 Task: Find a place to stay in Fendou, China, from September 10 to 16 for 4 adults, with 4 bedrooms, 4 beds, 4 bathrooms, Wifi, Free parking, Washing machine, Self check-in, and a price range of ₹10,000 to ₹14,000.
Action: Mouse moved to (421, 110)
Screenshot: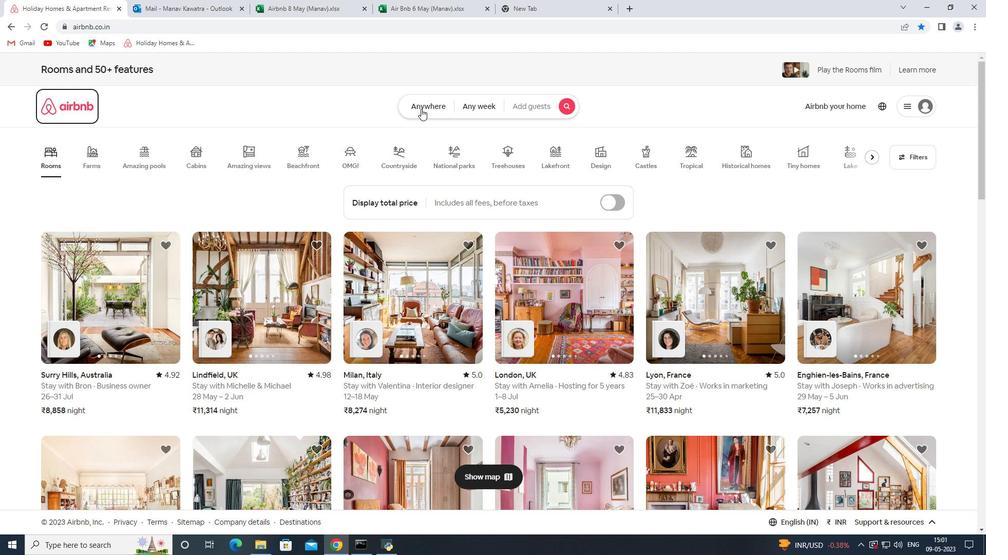 
Action: Mouse pressed left at (421, 110)
Screenshot: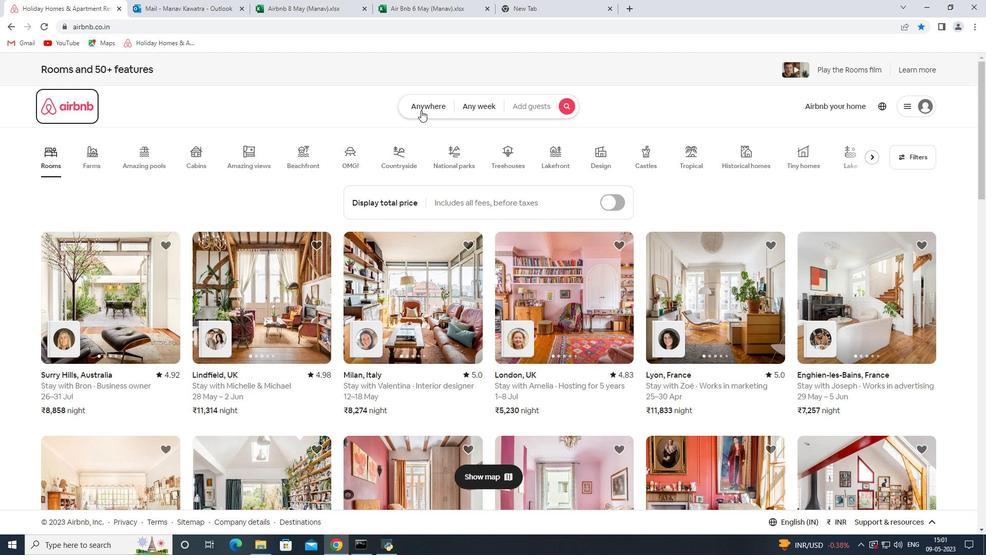 
Action: Mouse moved to (354, 156)
Screenshot: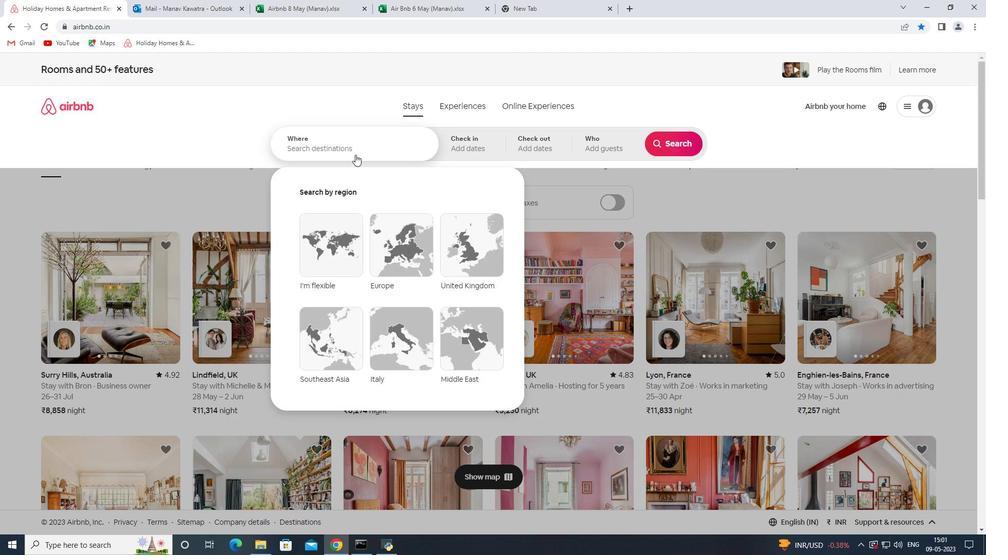 
Action: Mouse pressed left at (354, 156)
Screenshot: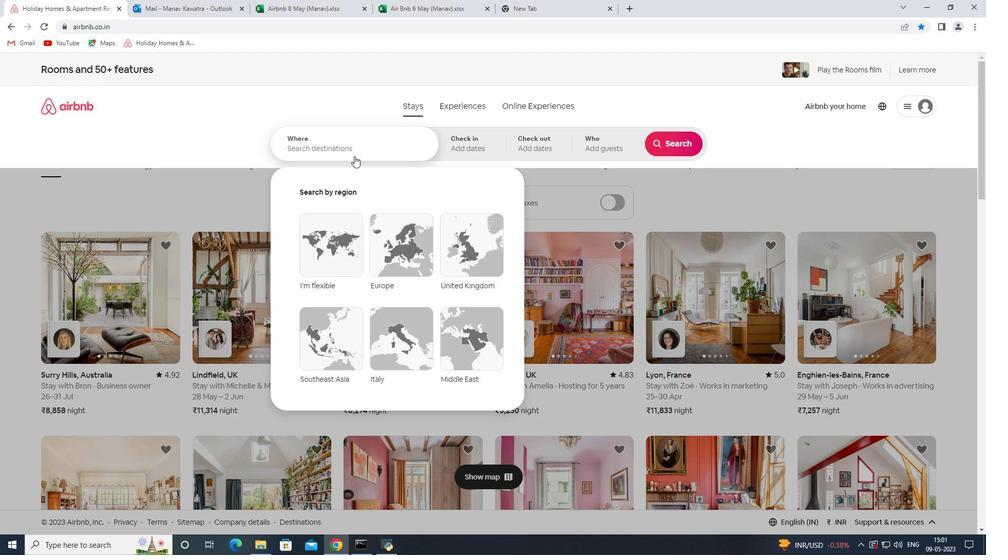 
Action: Mouse moved to (354, 150)
Screenshot: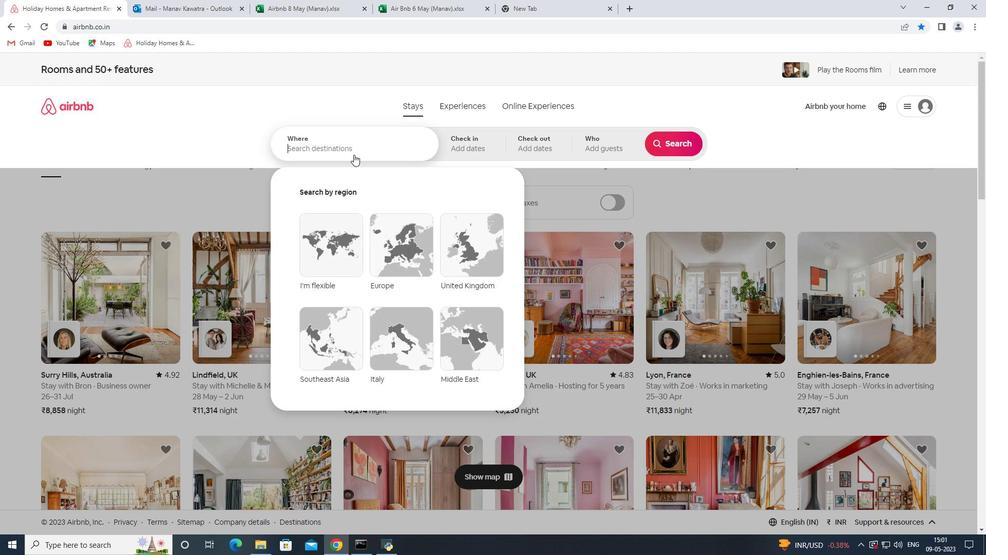 
Action: Mouse pressed left at (354, 150)
Screenshot: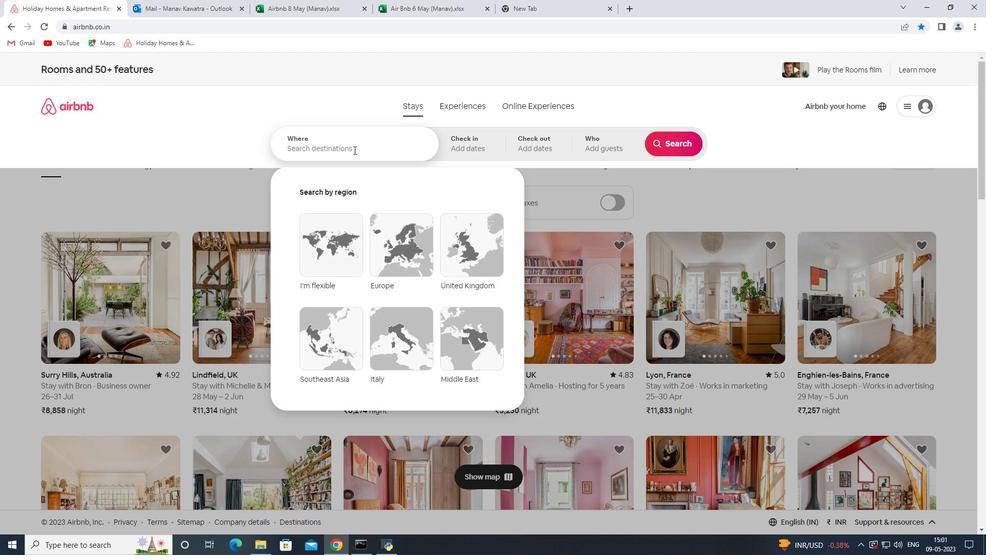 
Action: Key pressed <Key.shift>Fendou<Key.space><Key.shift><Key.shift><Key.shift>China<Key.space><Key.enter>
Screenshot: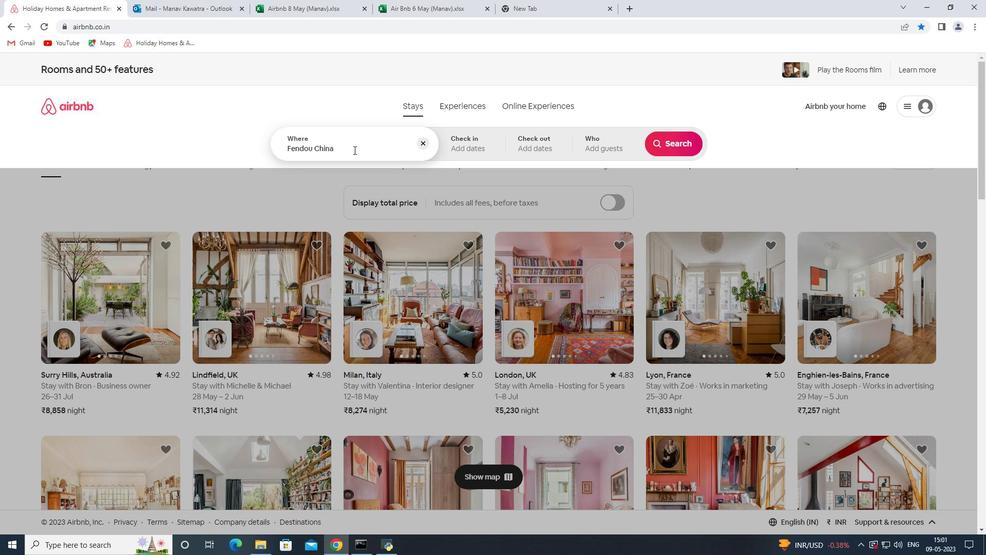 
Action: Mouse moved to (669, 225)
Screenshot: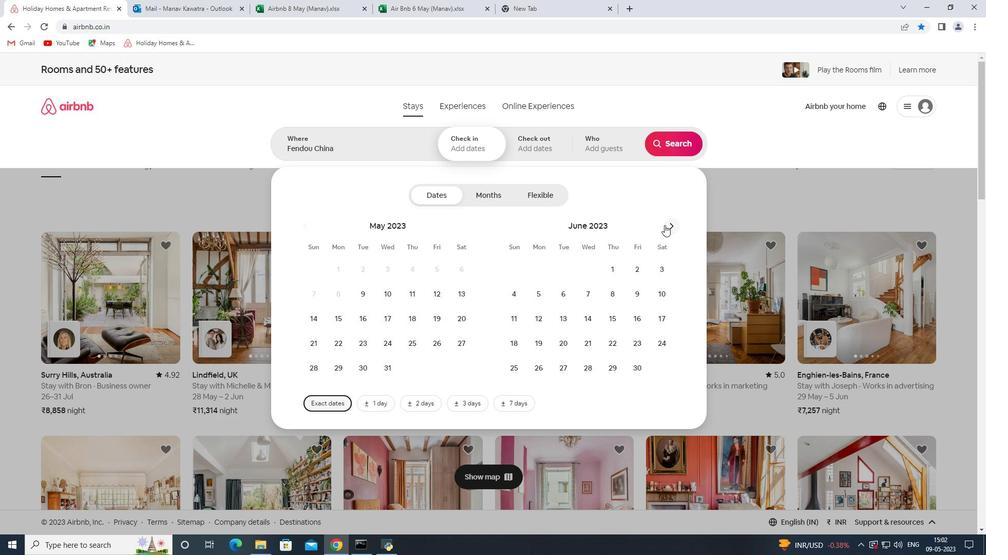 
Action: Mouse pressed left at (669, 225)
Screenshot: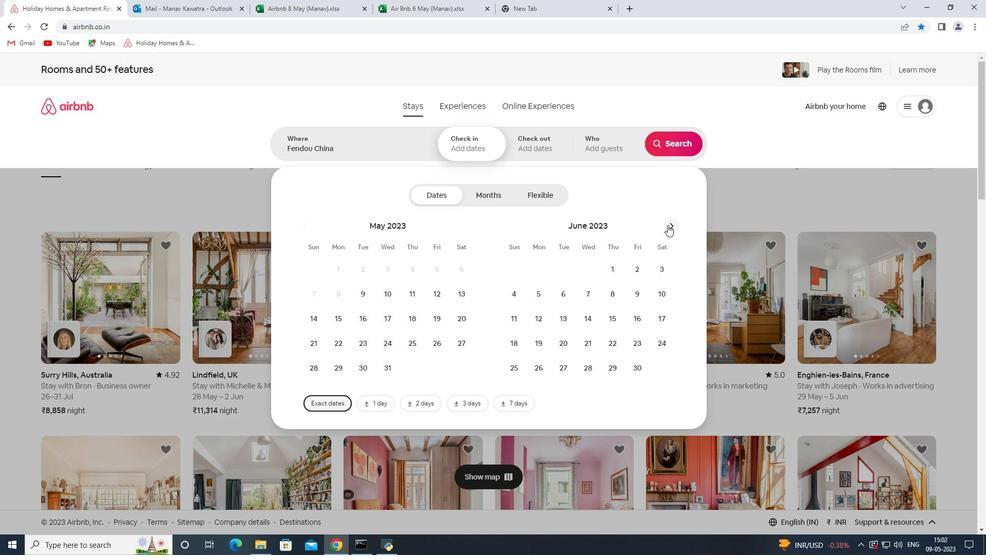 
Action: Mouse moved to (670, 222)
Screenshot: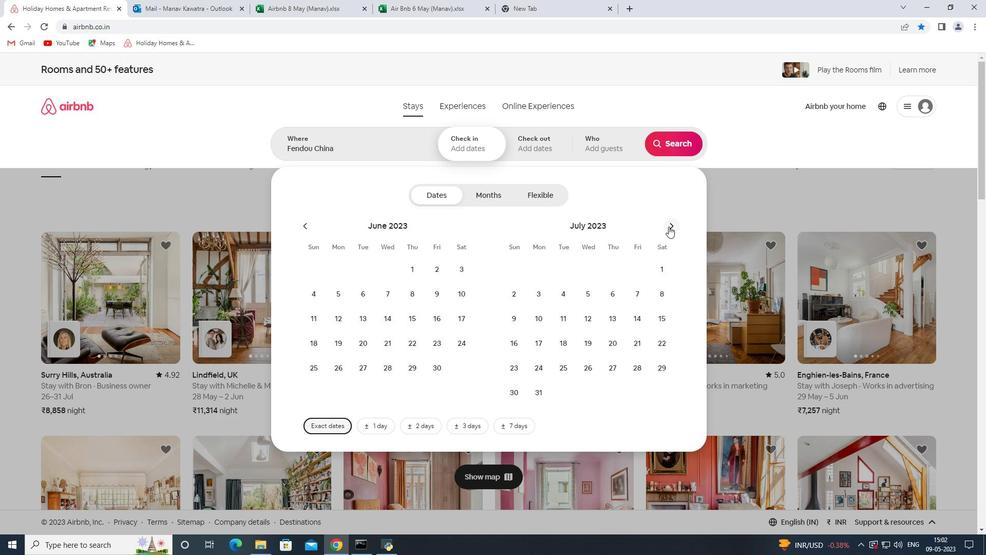 
Action: Mouse pressed left at (670, 222)
Screenshot: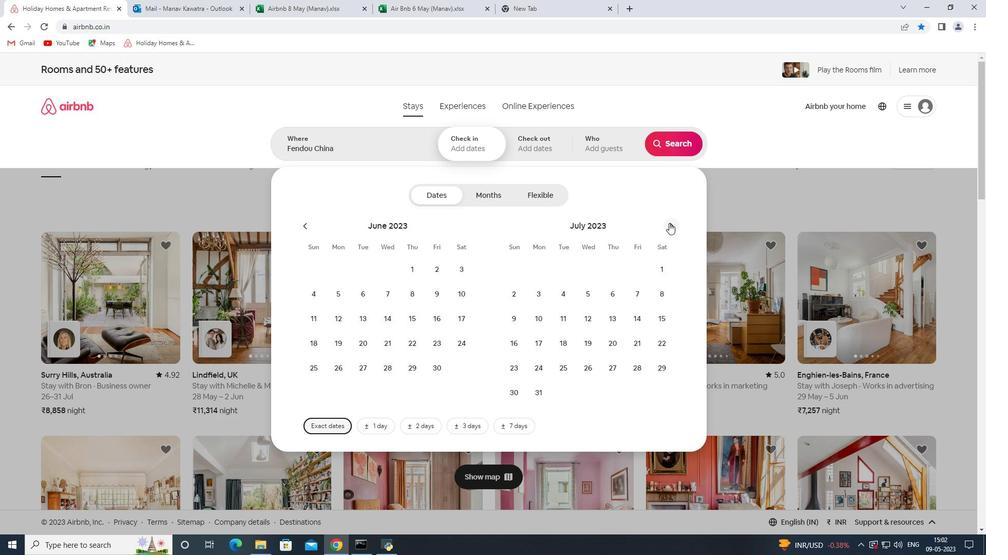 
Action: Mouse moved to (670, 222)
Screenshot: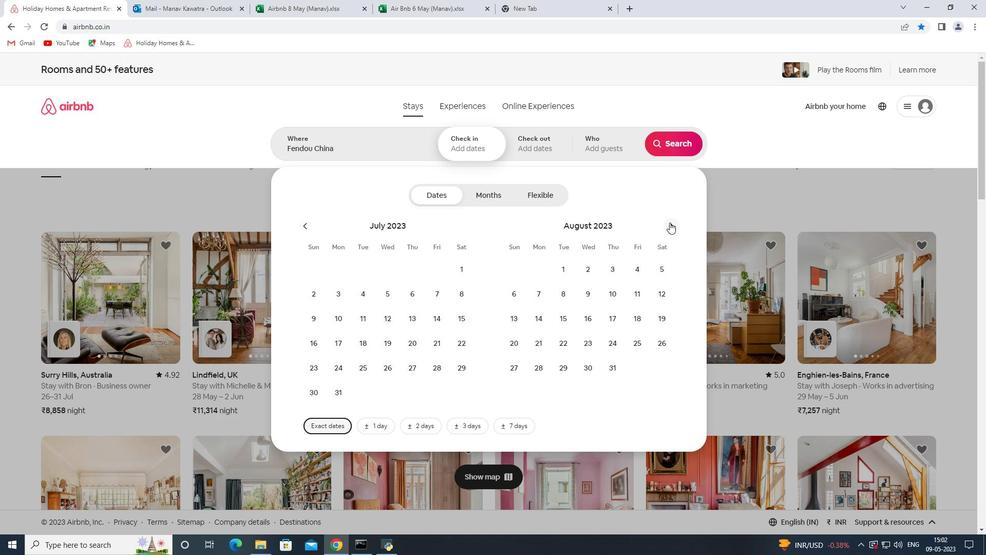 
Action: Mouse pressed left at (670, 222)
Screenshot: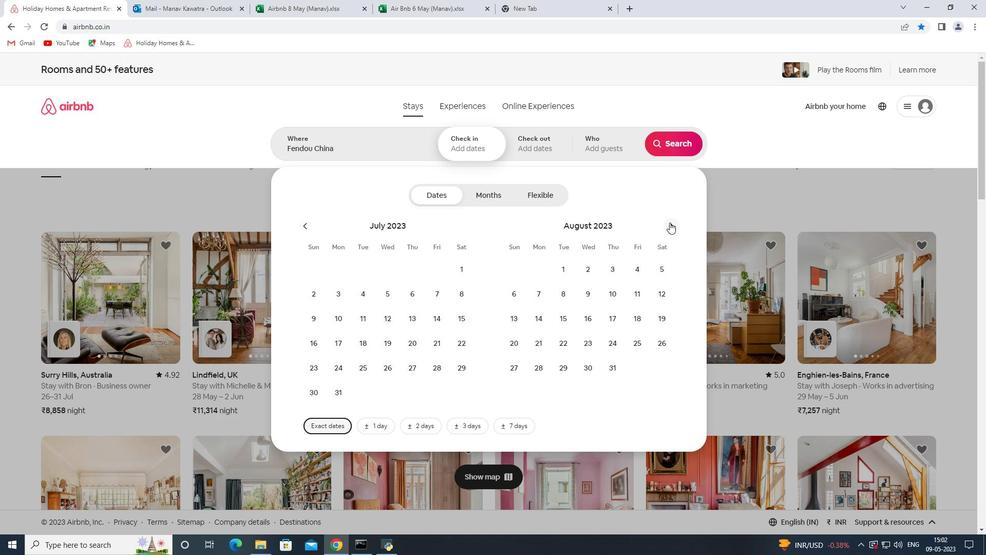 
Action: Mouse moved to (518, 316)
Screenshot: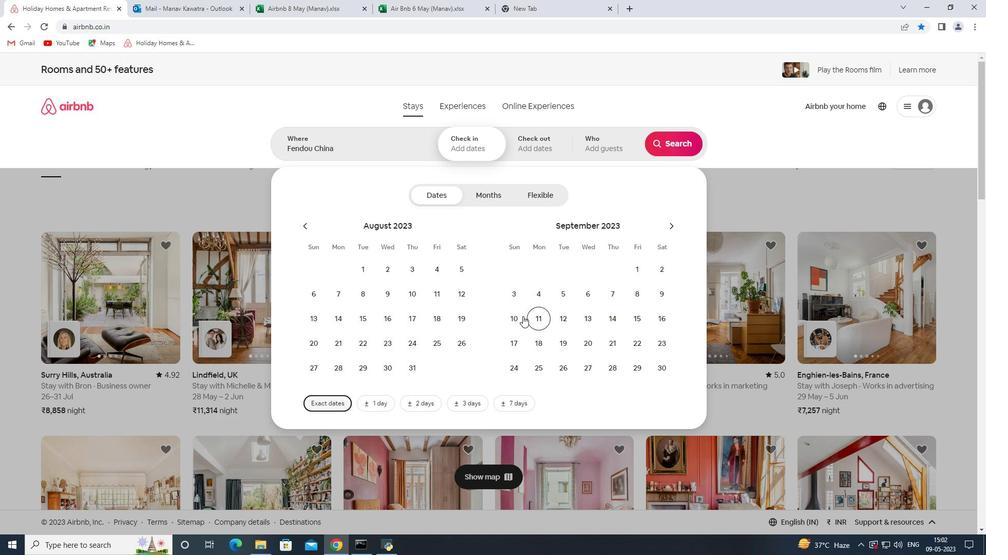 
Action: Mouse pressed left at (518, 316)
Screenshot: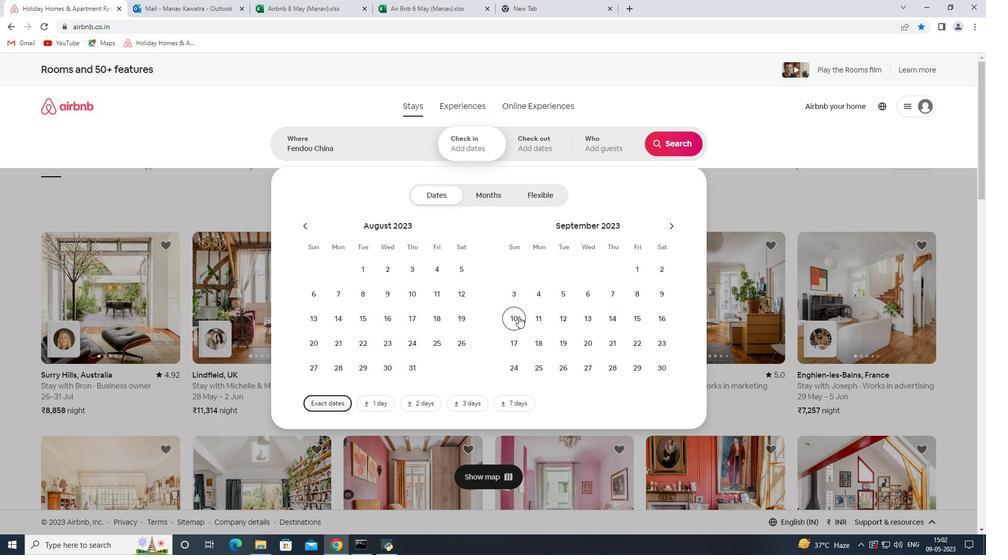 
Action: Mouse moved to (667, 315)
Screenshot: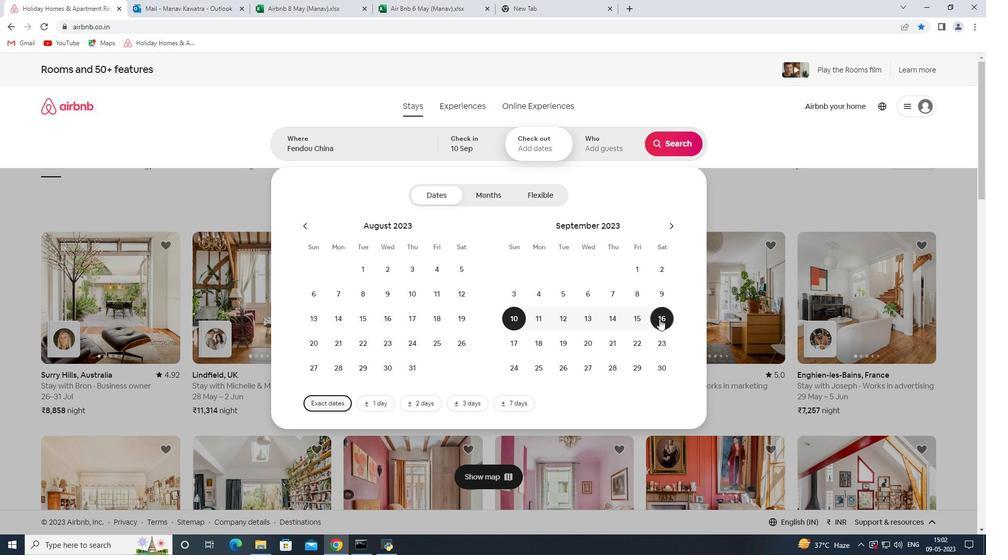 
Action: Mouse pressed left at (667, 315)
Screenshot: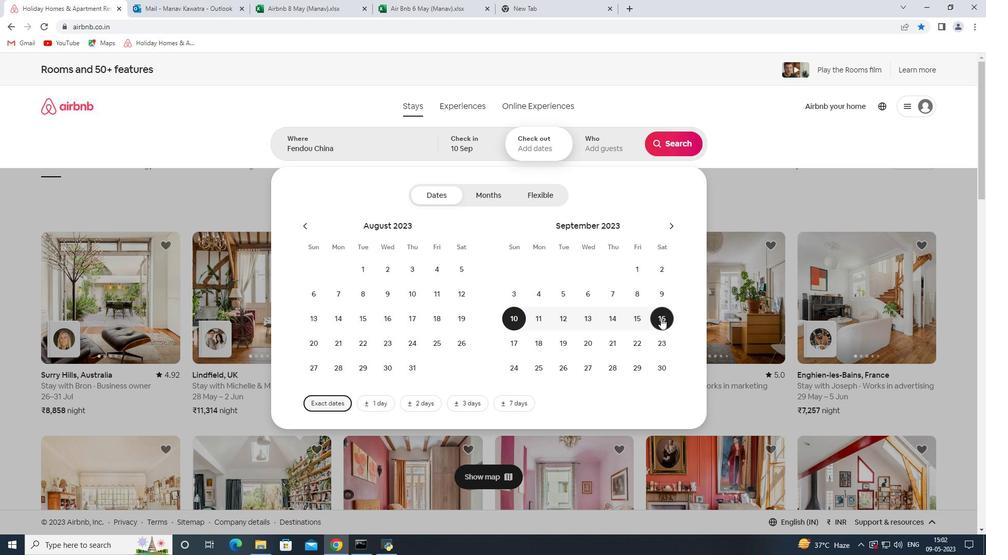 
Action: Mouse moved to (593, 149)
Screenshot: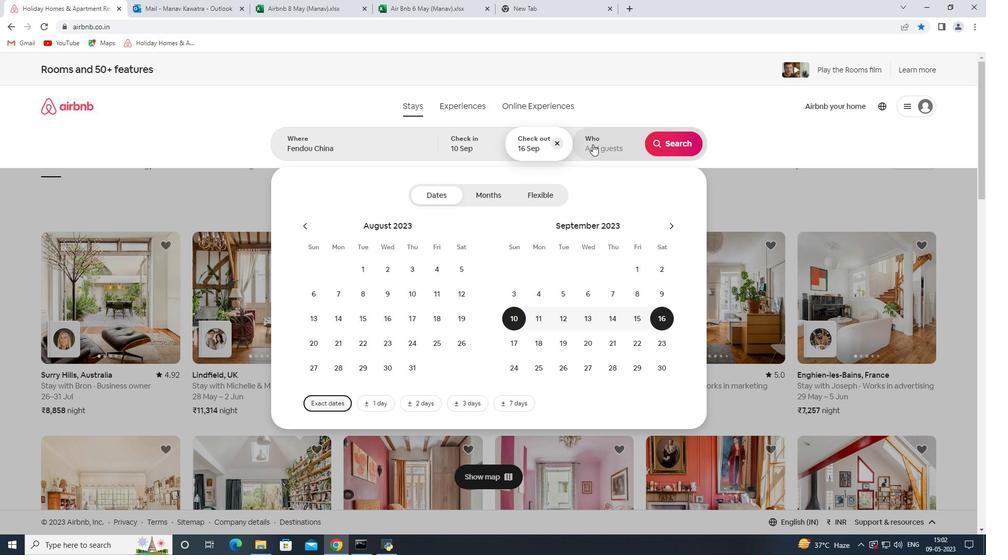 
Action: Mouse pressed left at (593, 149)
Screenshot: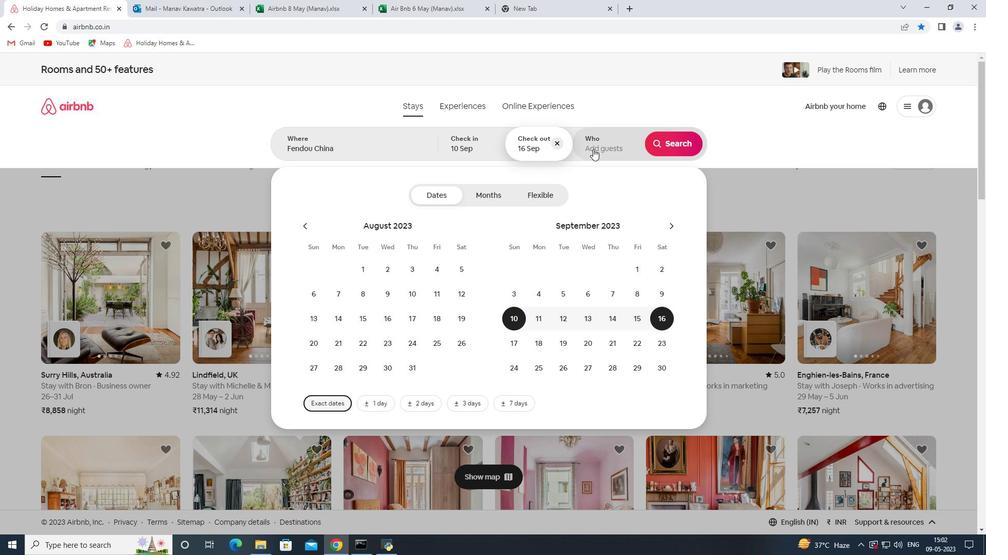 
Action: Mouse moved to (674, 197)
Screenshot: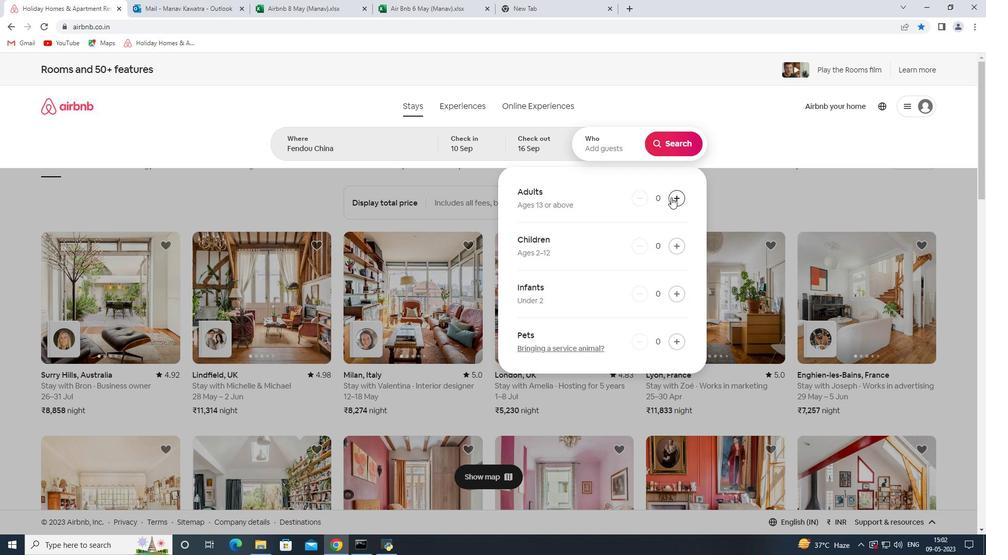 
Action: Mouse pressed left at (674, 197)
Screenshot: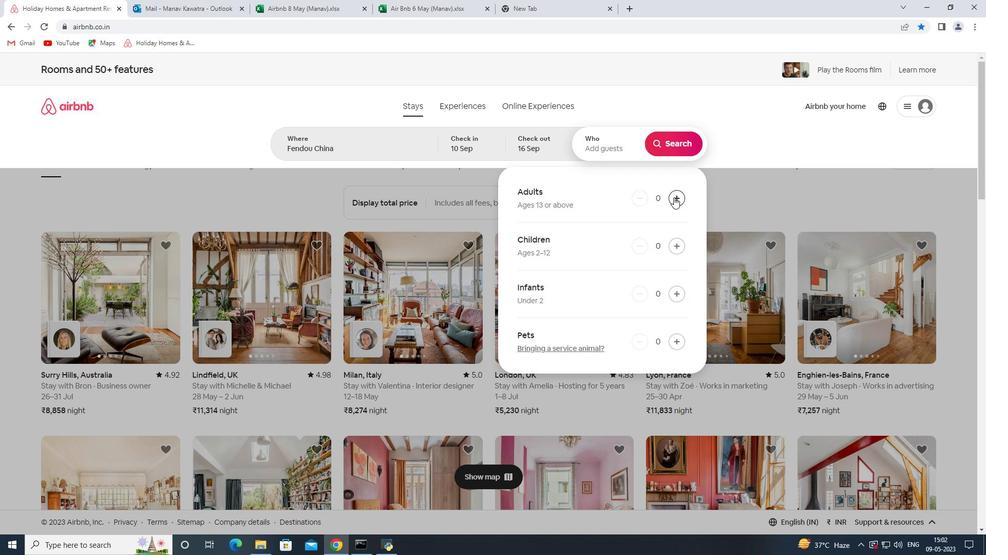 
Action: Mouse pressed left at (674, 197)
Screenshot: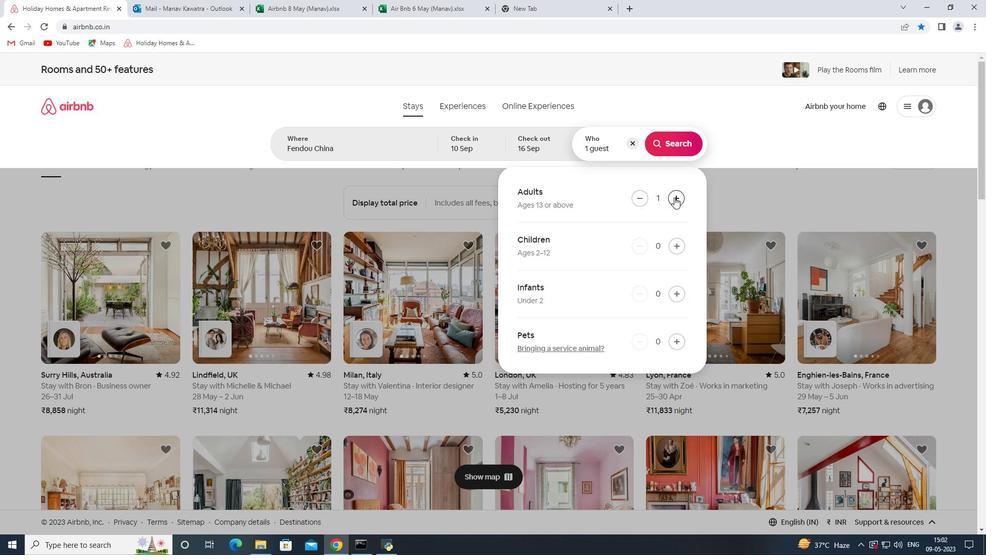 
Action: Mouse pressed left at (674, 197)
Screenshot: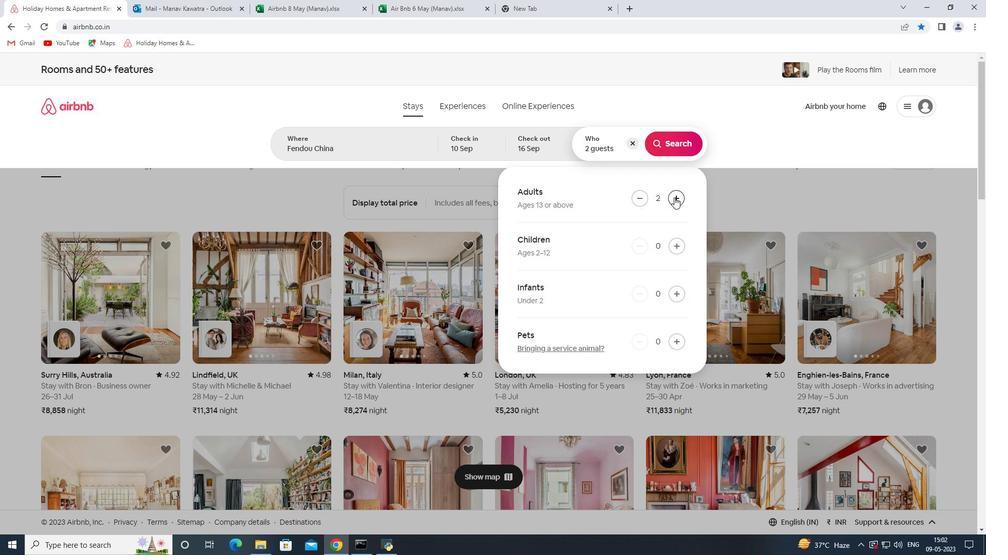 
Action: Mouse pressed left at (674, 197)
Screenshot: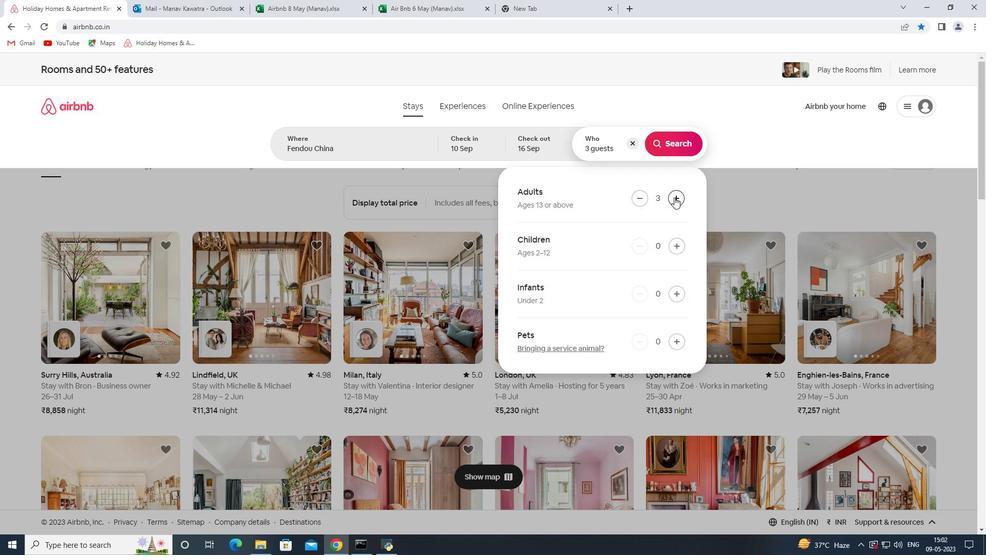 
Action: Mouse moved to (673, 148)
Screenshot: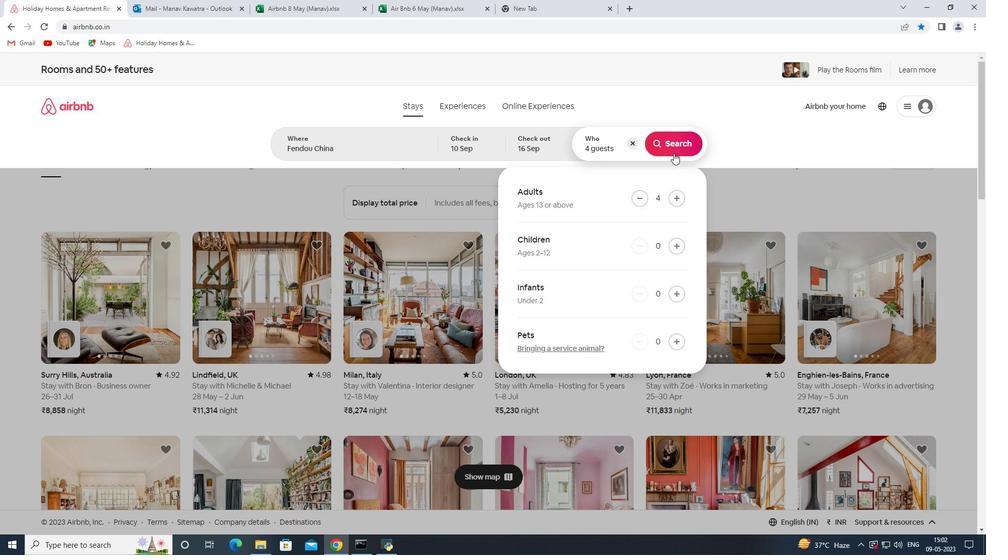 
Action: Mouse pressed left at (673, 148)
Screenshot: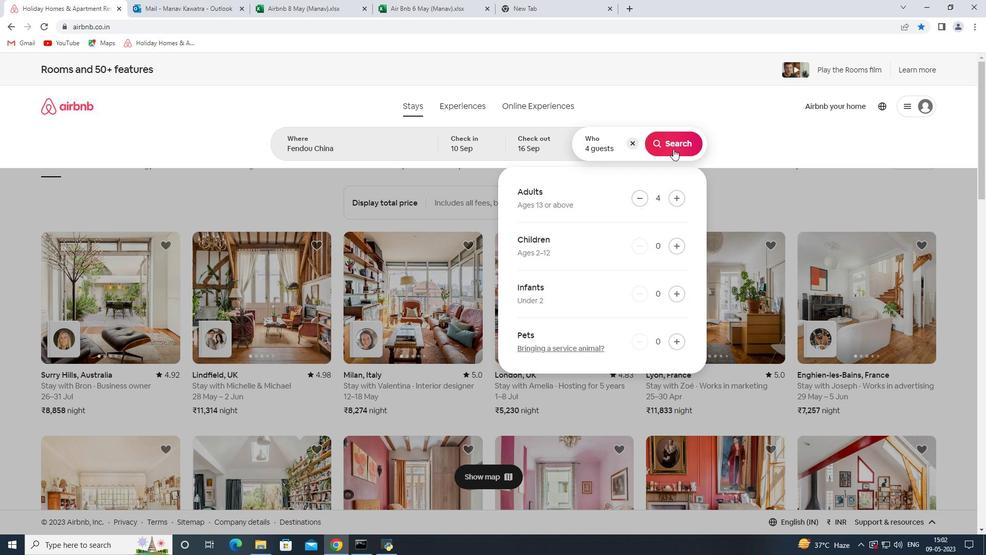 
Action: Mouse moved to (930, 115)
Screenshot: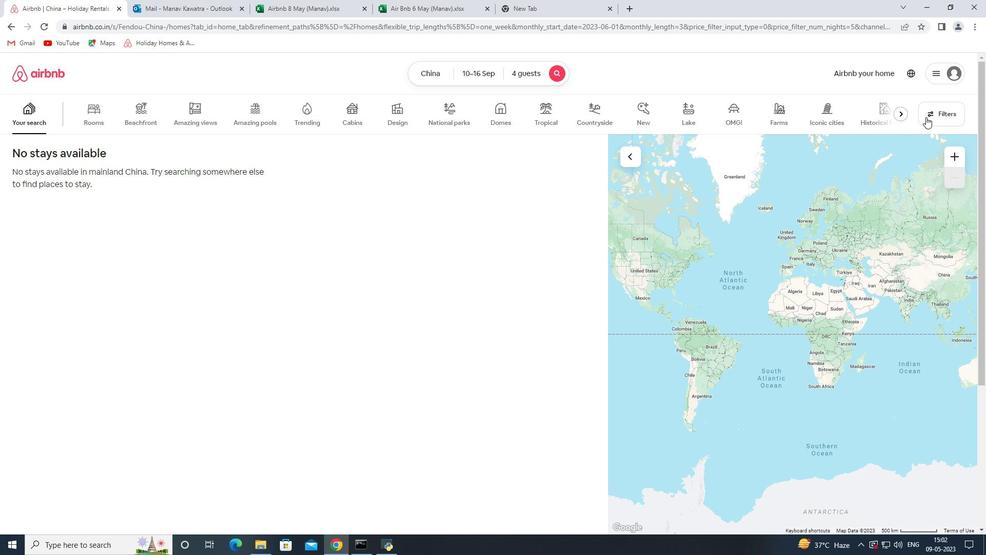 
Action: Mouse pressed left at (930, 115)
Screenshot: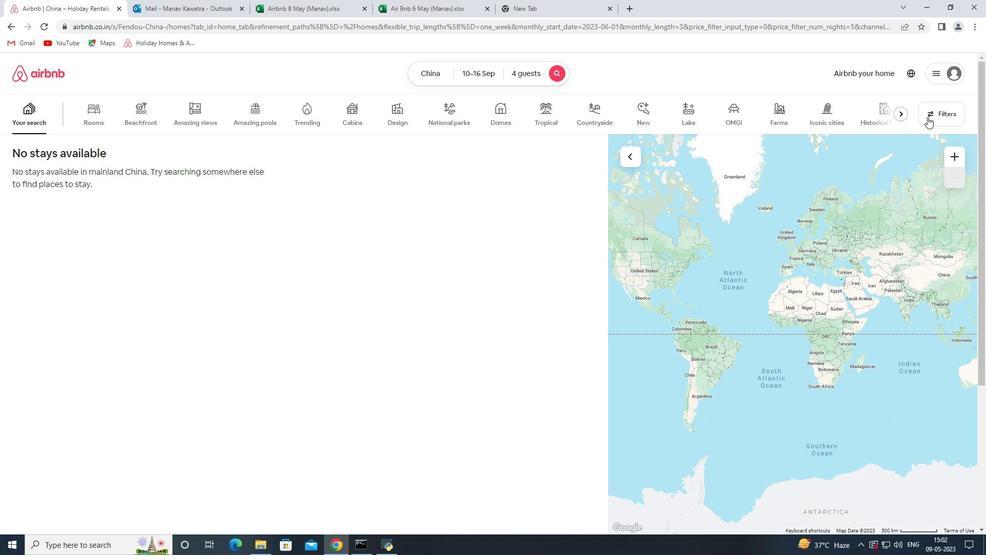 
Action: Mouse moved to (399, 368)
Screenshot: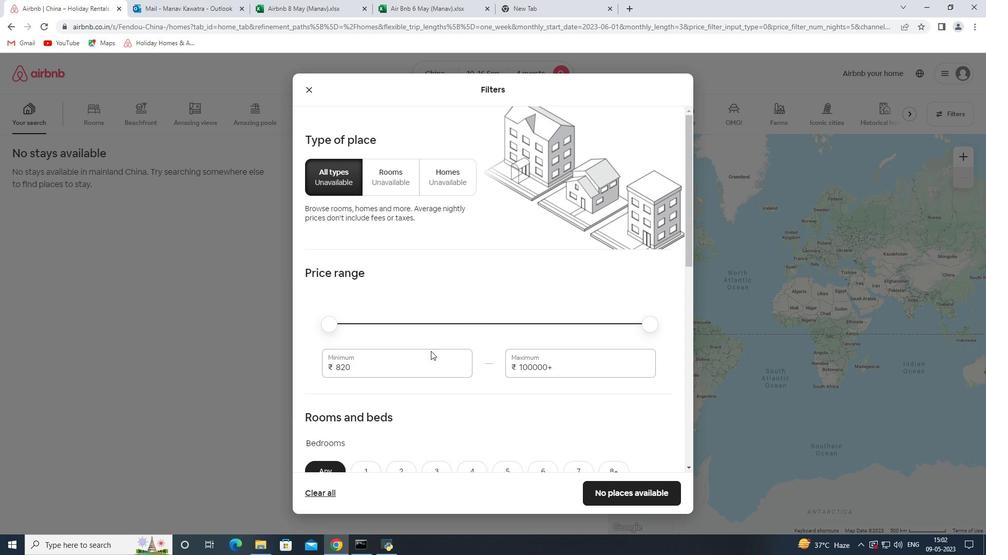 
Action: Mouse pressed left at (399, 368)
Screenshot: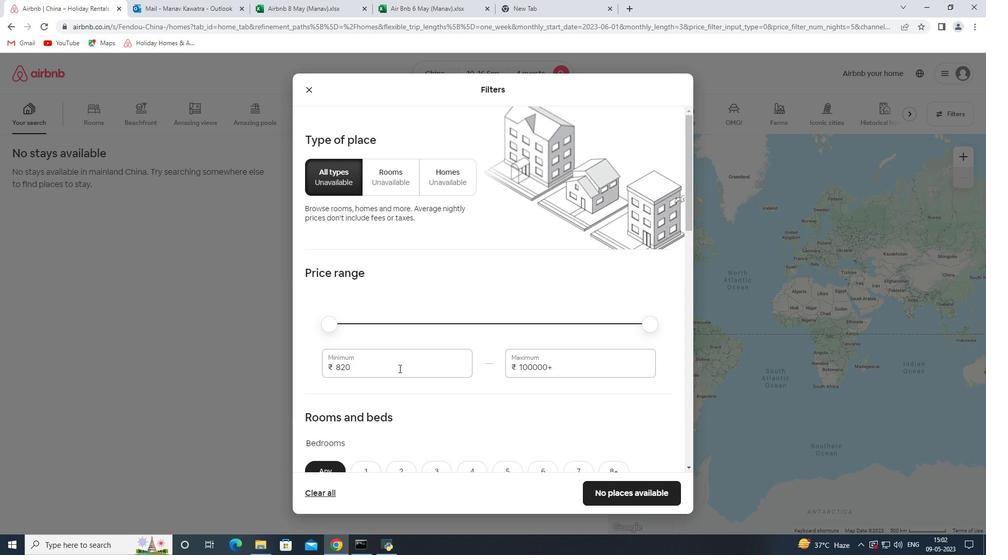 
Action: Mouse pressed left at (399, 368)
Screenshot: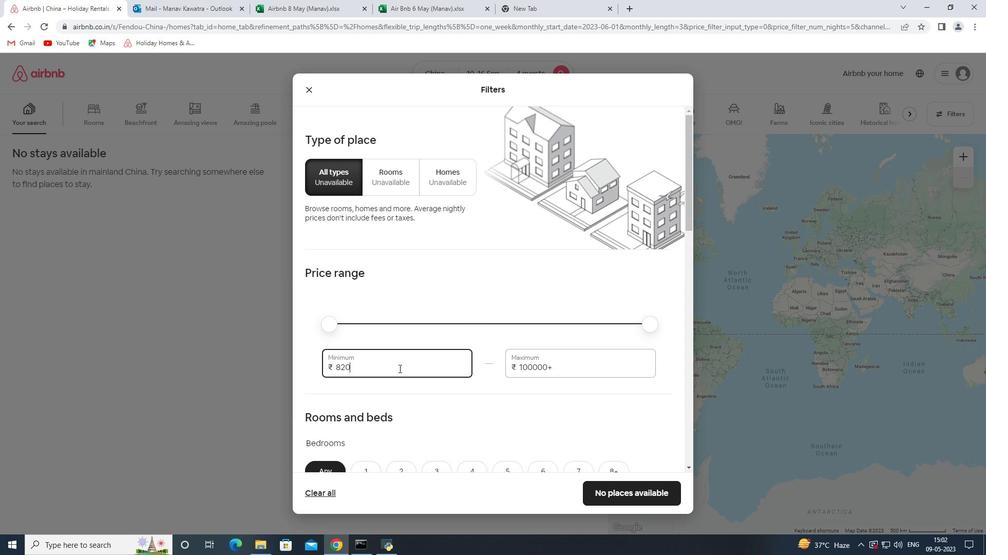 
Action: Key pressed 10000<Key.tab>14000
Screenshot: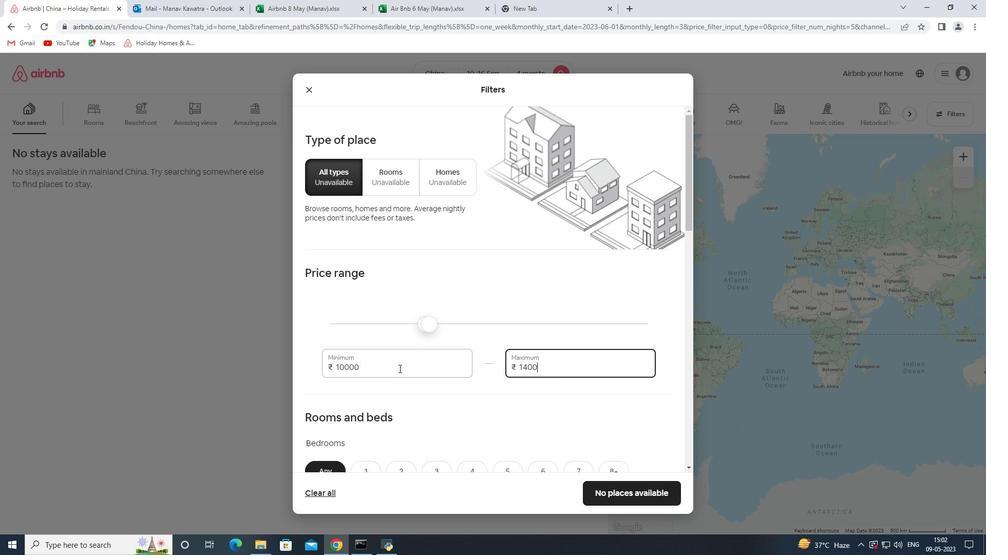 
Action: Mouse moved to (486, 381)
Screenshot: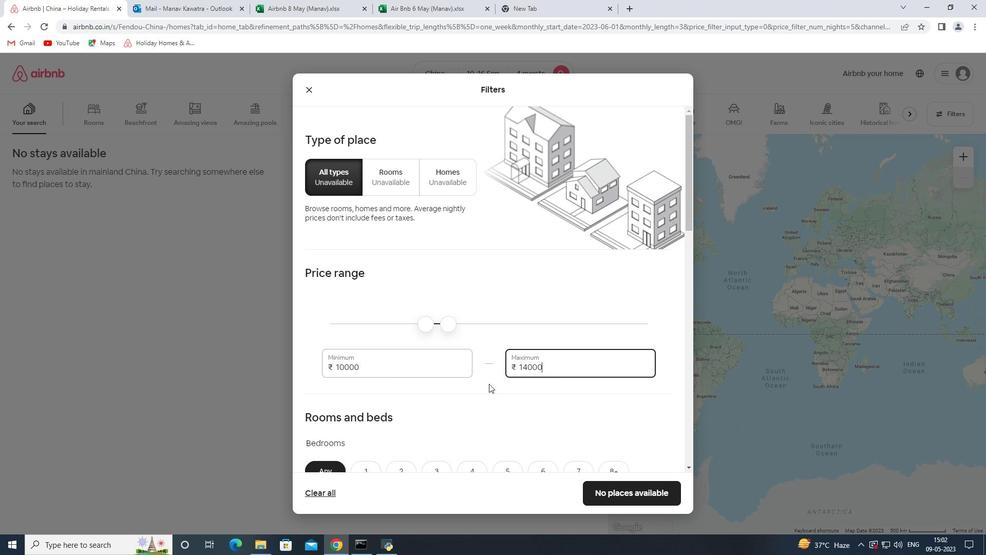
Action: Mouse scrolled (486, 381) with delta (0, 0)
Screenshot: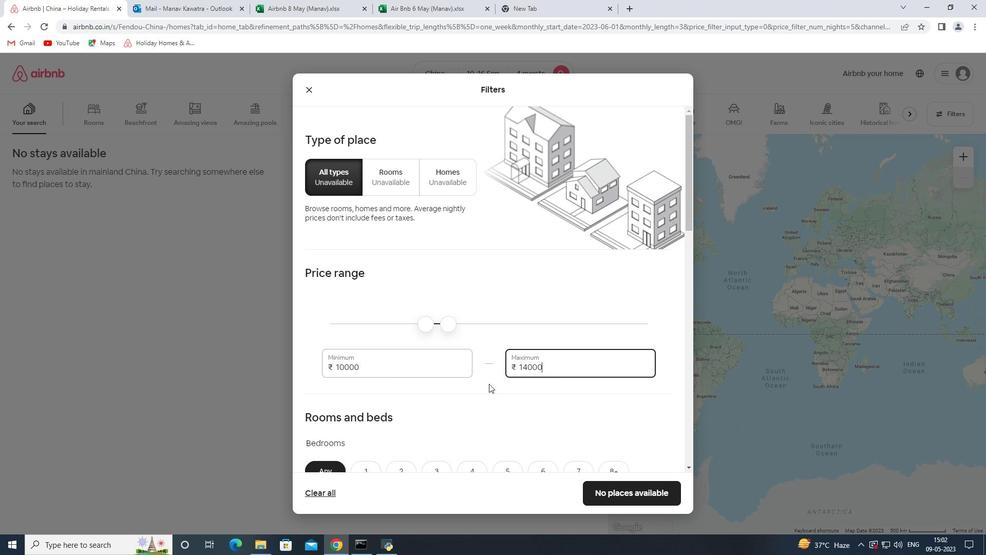 
Action: Mouse moved to (485, 381)
Screenshot: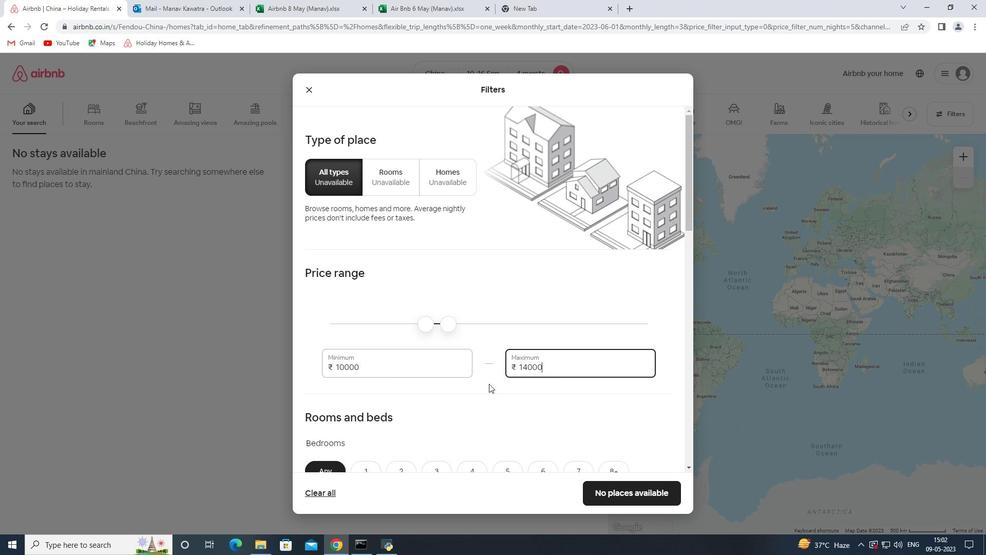 
Action: Mouse scrolled (485, 381) with delta (0, 0)
Screenshot: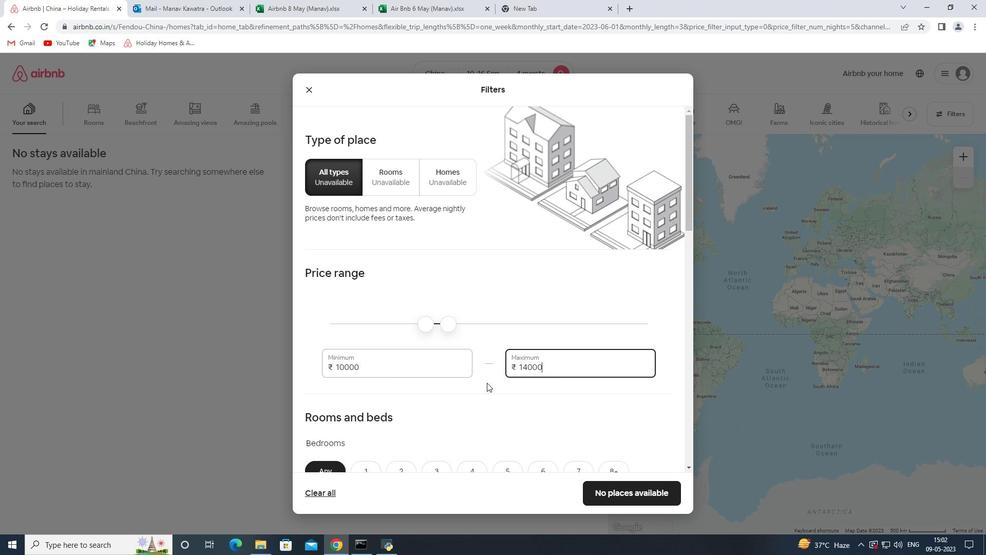 
Action: Mouse moved to (485, 381)
Screenshot: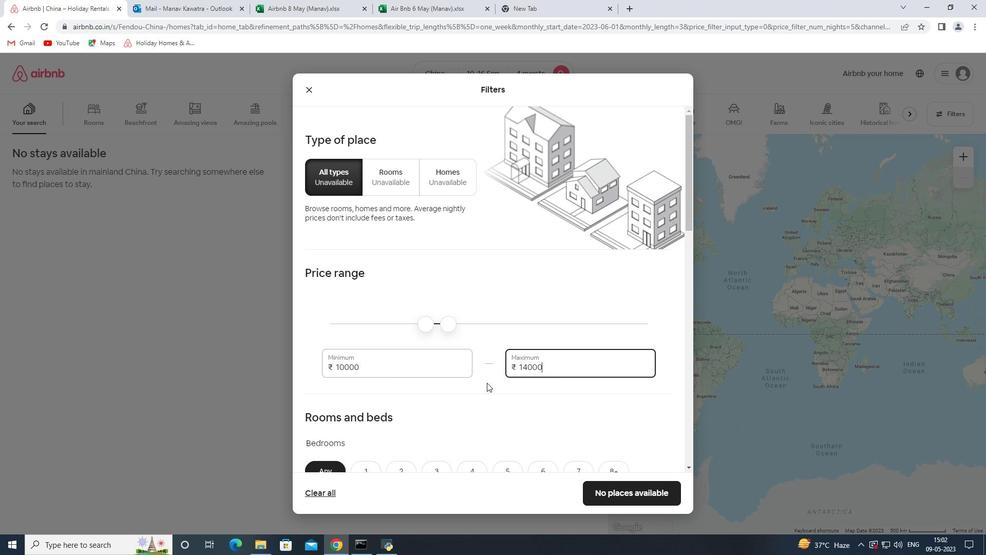 
Action: Mouse scrolled (485, 380) with delta (0, 0)
Screenshot: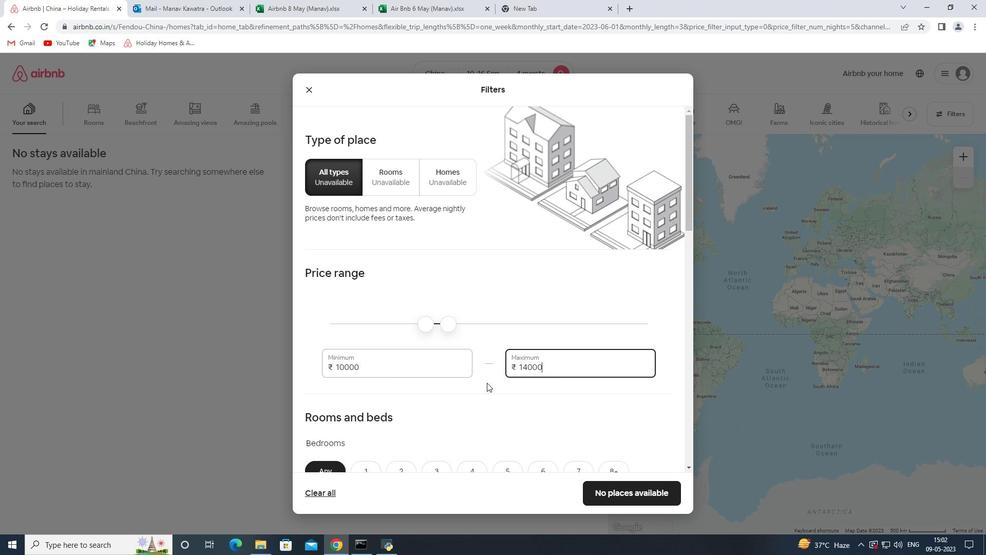
Action: Mouse moved to (478, 323)
Screenshot: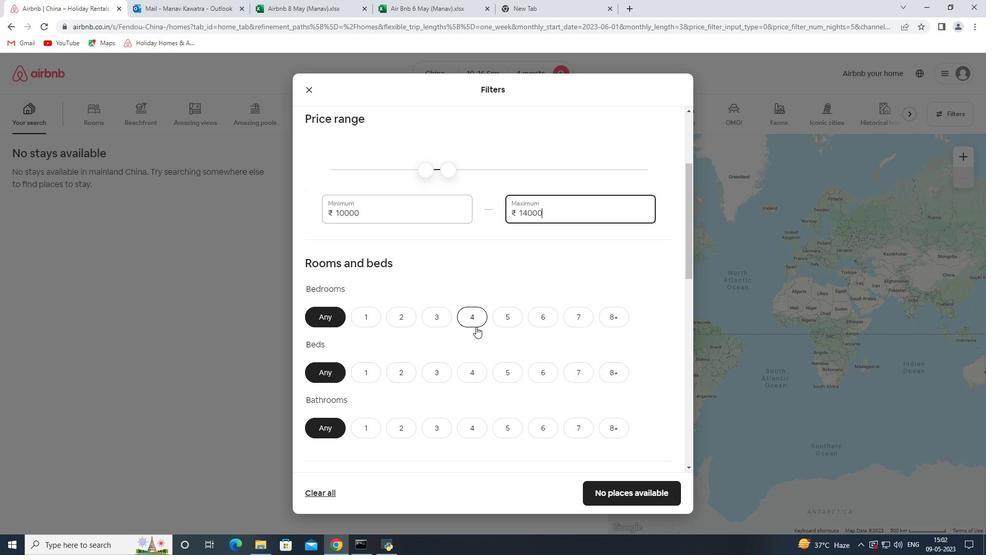 
Action: Mouse pressed left at (478, 323)
Screenshot: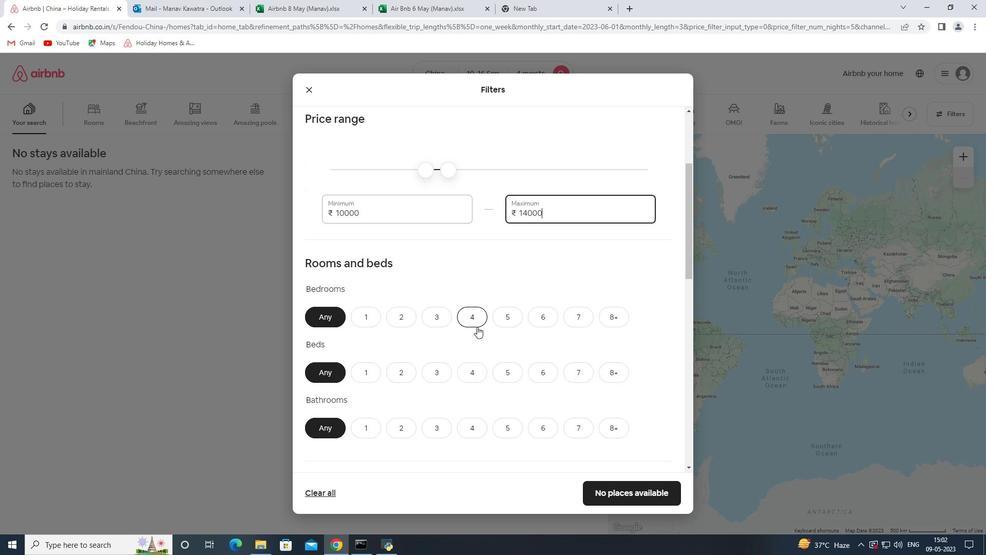 
Action: Mouse moved to (474, 375)
Screenshot: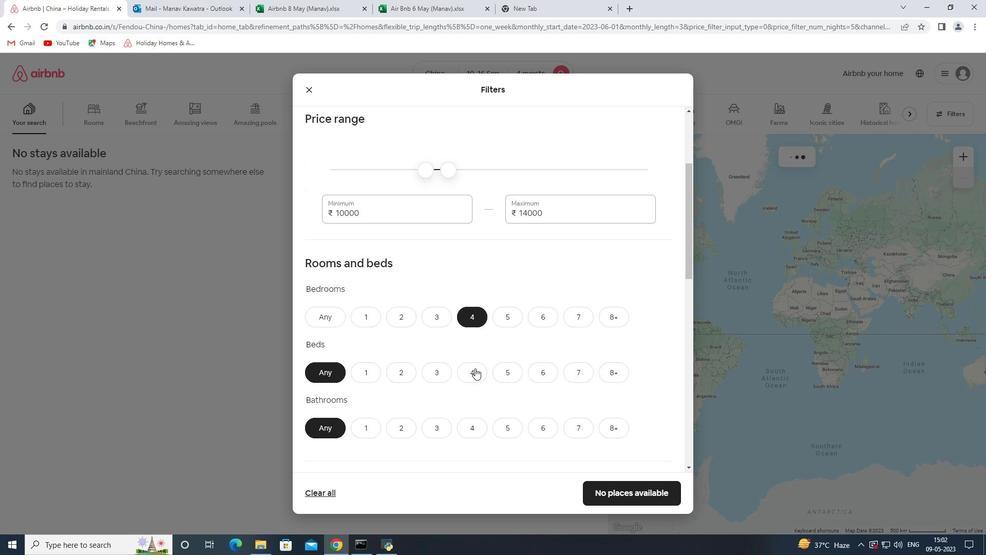 
Action: Mouse pressed left at (474, 375)
Screenshot: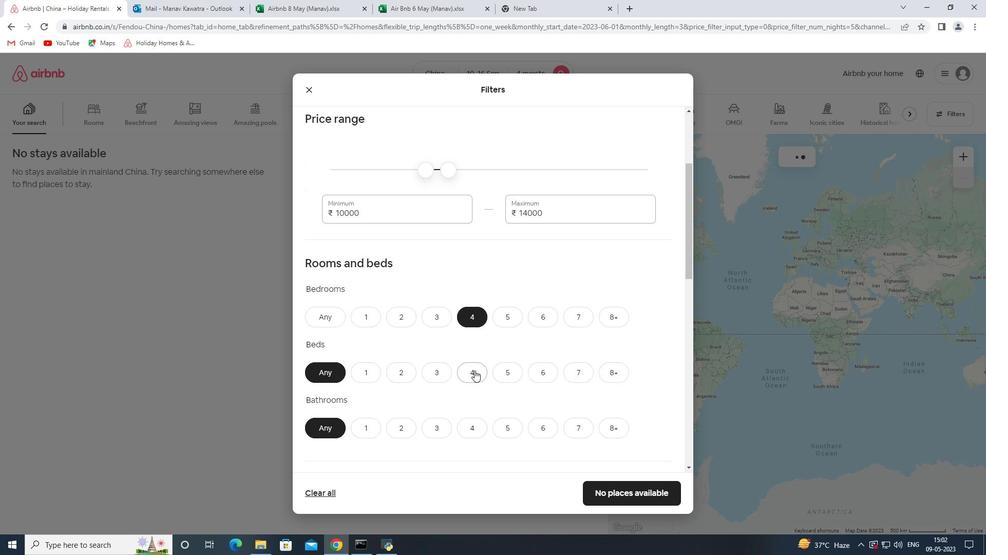 
Action: Mouse moved to (472, 430)
Screenshot: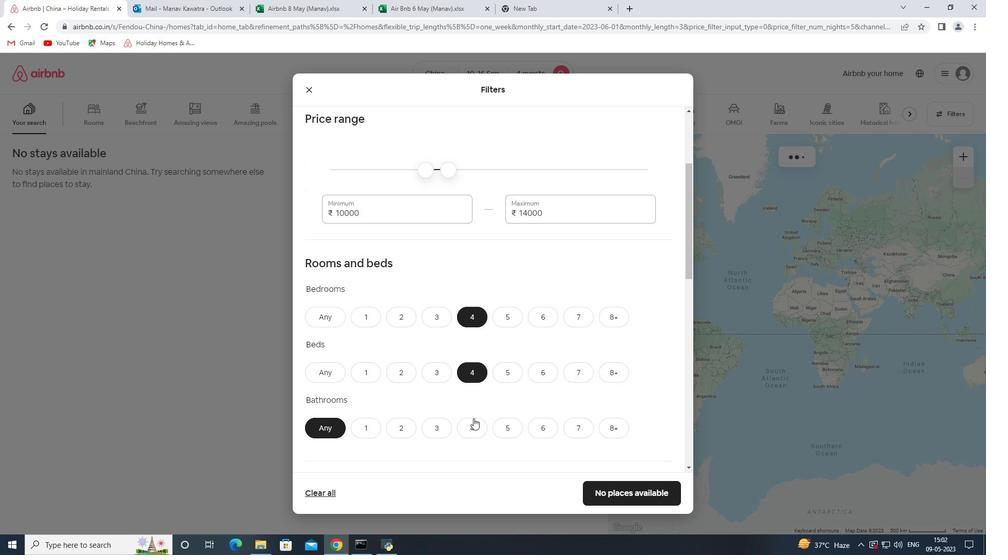 
Action: Mouse pressed left at (472, 430)
Screenshot: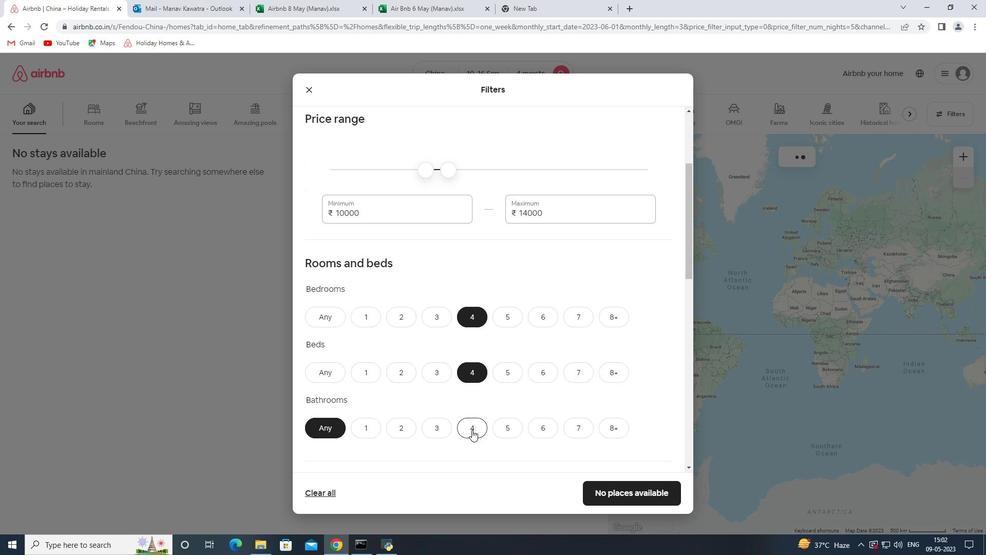 
Action: Mouse moved to (486, 360)
Screenshot: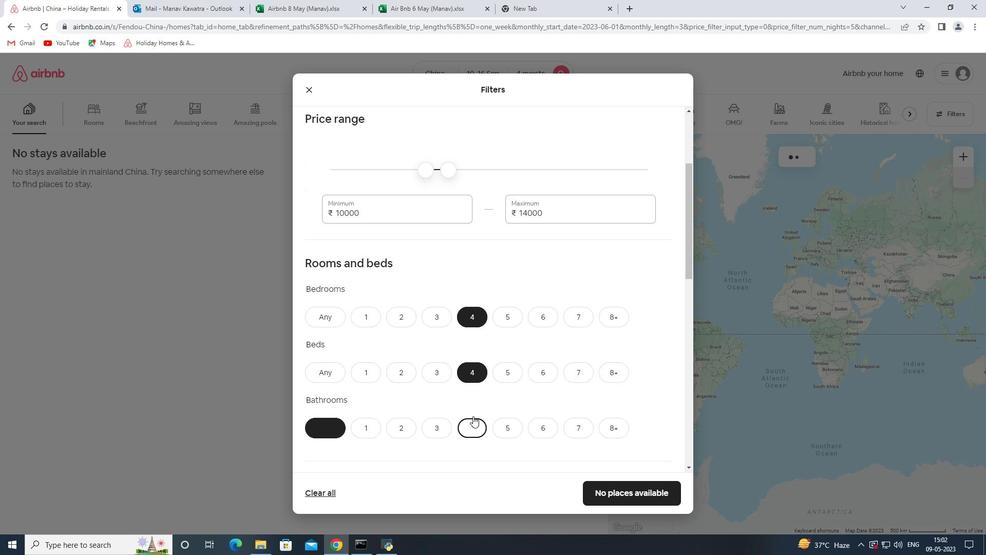 
Action: Mouse scrolled (486, 359) with delta (0, 0)
Screenshot: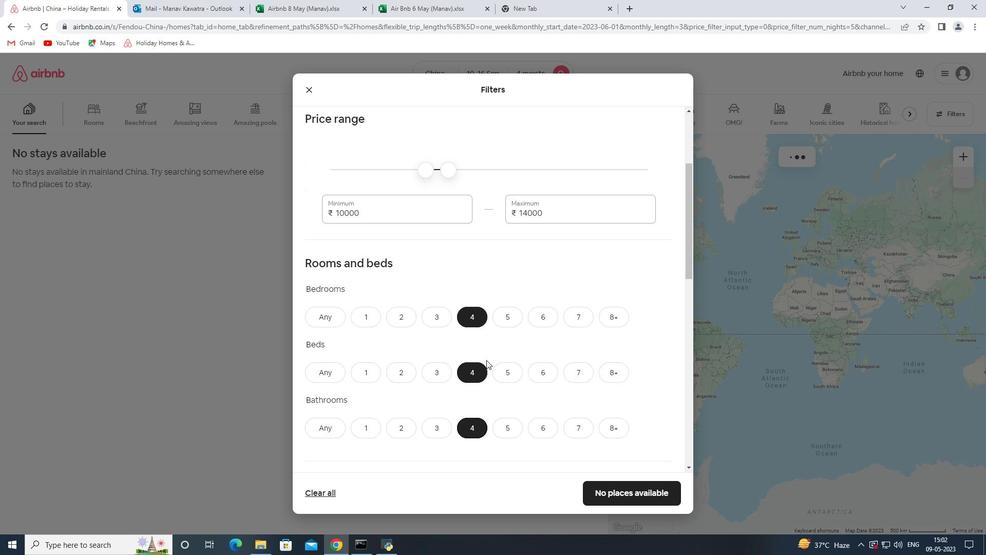 
Action: Mouse scrolled (486, 359) with delta (0, 0)
Screenshot: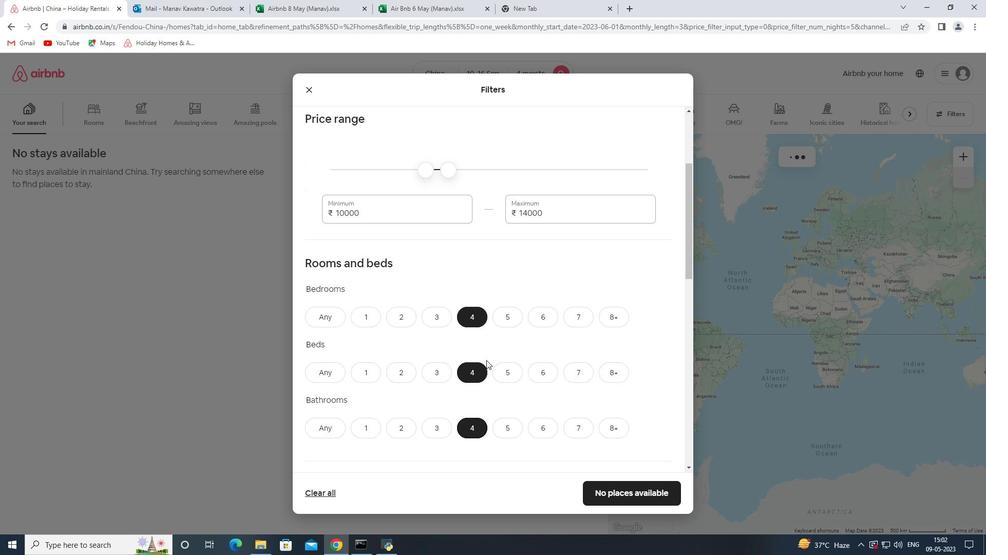 
Action: Mouse scrolled (486, 359) with delta (0, 0)
Screenshot: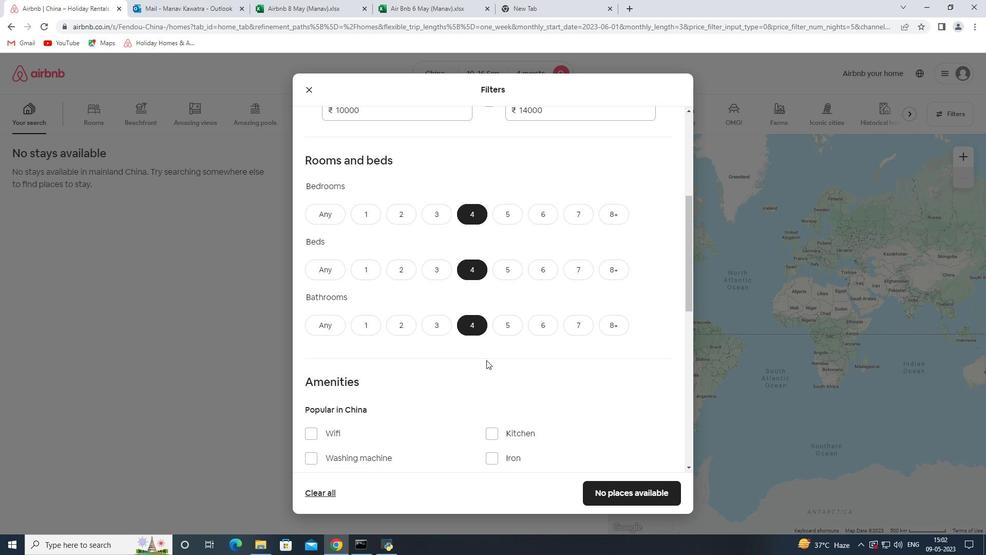 
Action: Mouse moved to (420, 390)
Screenshot: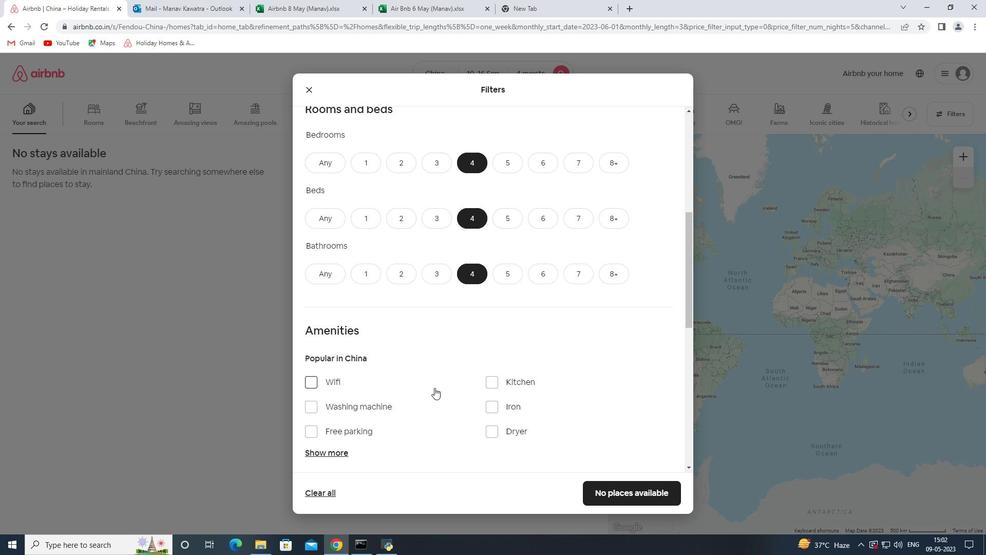 
Action: Mouse scrolled (420, 389) with delta (0, 0)
Screenshot: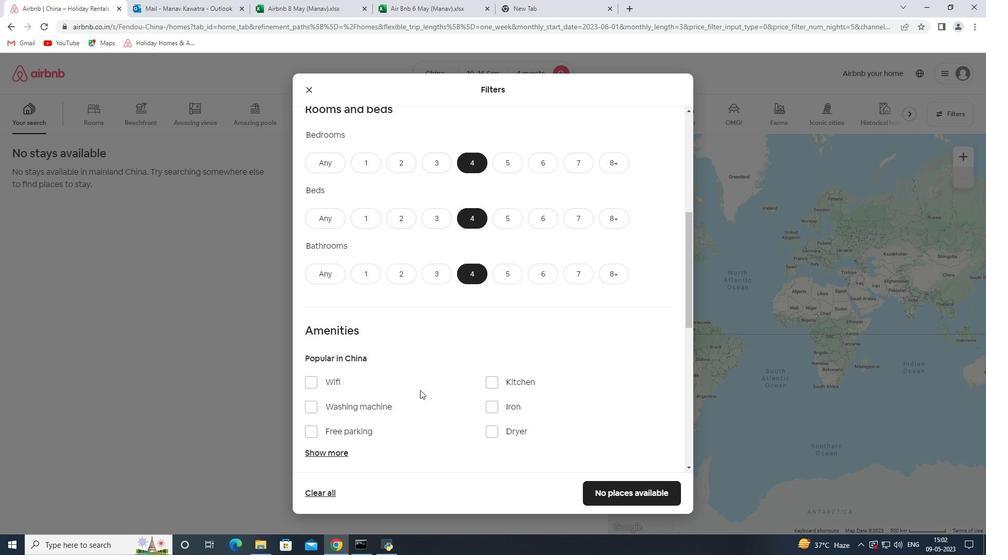 
Action: Mouse scrolled (420, 389) with delta (0, 0)
Screenshot: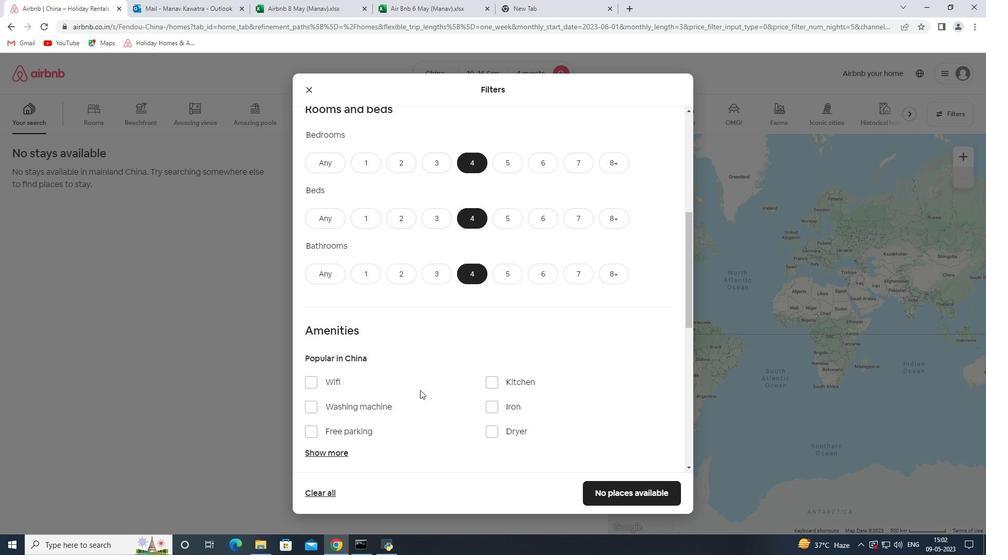 
Action: Mouse moved to (335, 278)
Screenshot: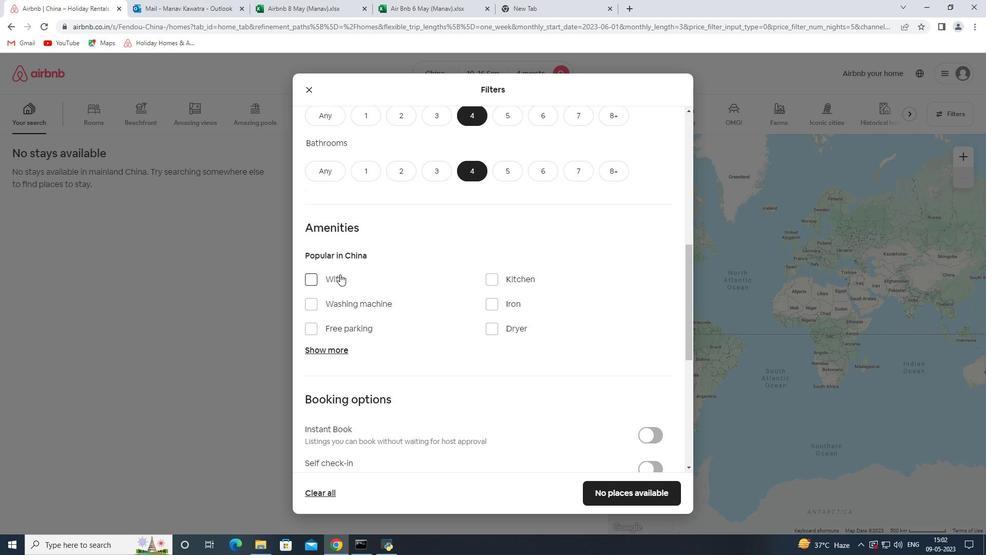 
Action: Mouse pressed left at (335, 278)
Screenshot: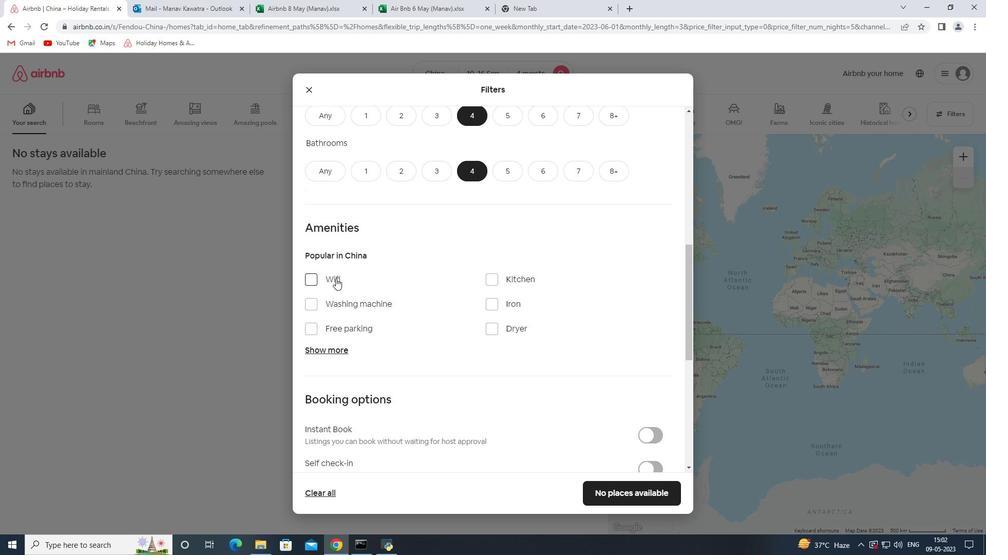 
Action: Mouse moved to (356, 334)
Screenshot: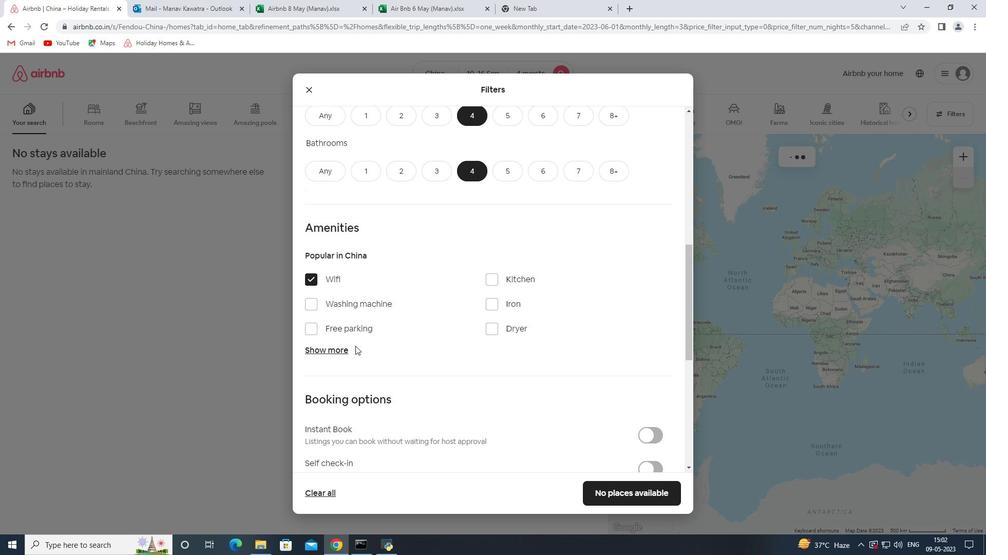 
Action: Mouse pressed left at (356, 334)
Screenshot: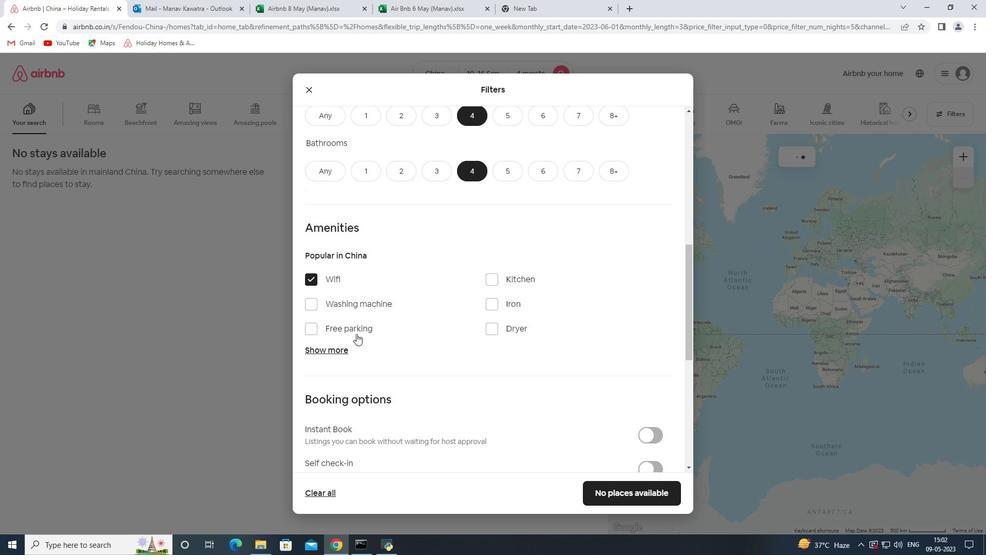 
Action: Mouse moved to (342, 349)
Screenshot: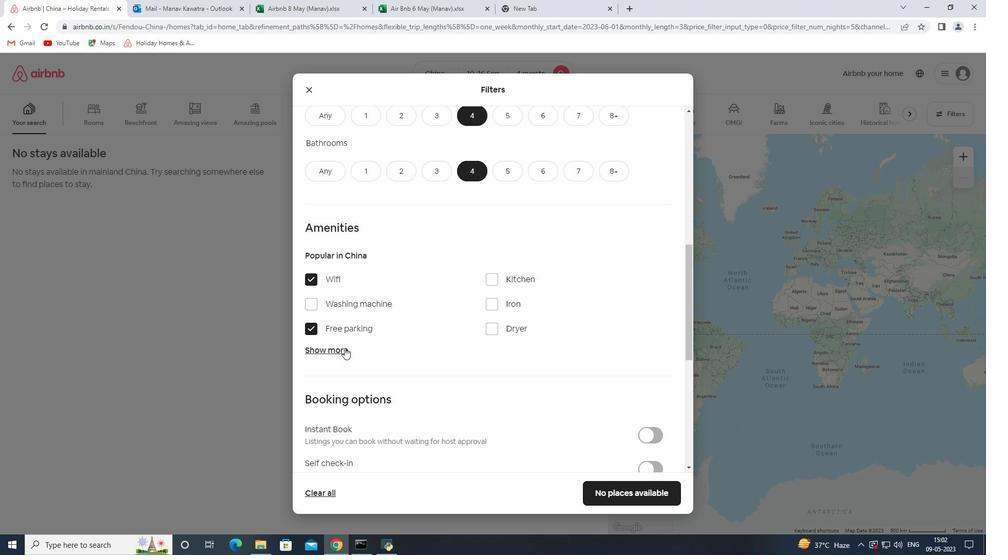 
Action: Mouse pressed left at (342, 349)
Screenshot: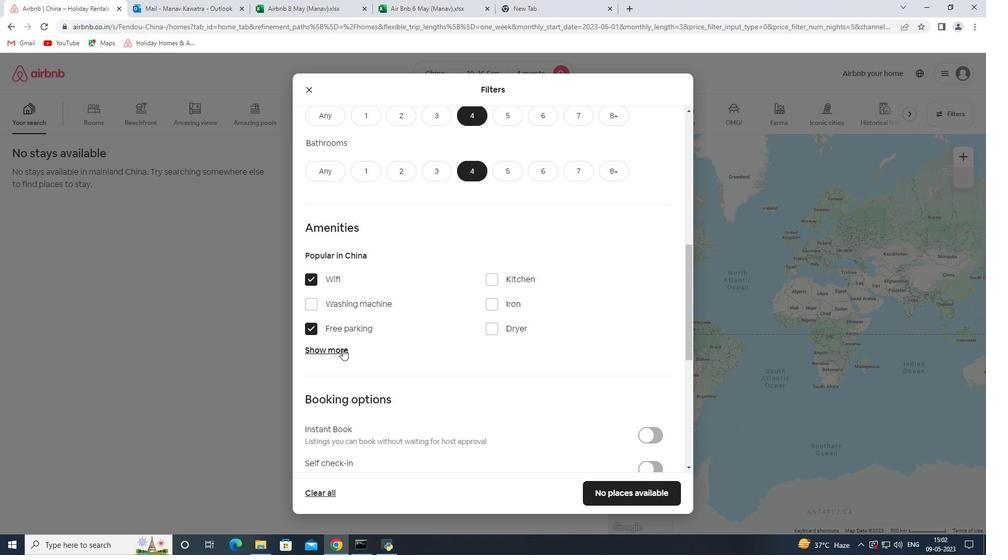 
Action: Mouse moved to (341, 368)
Screenshot: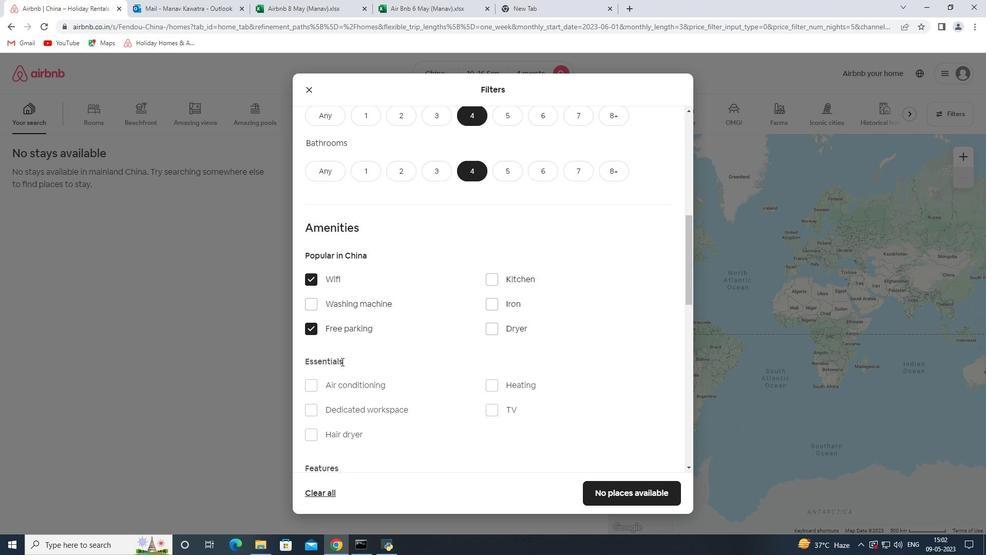 
Action: Mouse scrolled (341, 368) with delta (0, 0)
Screenshot: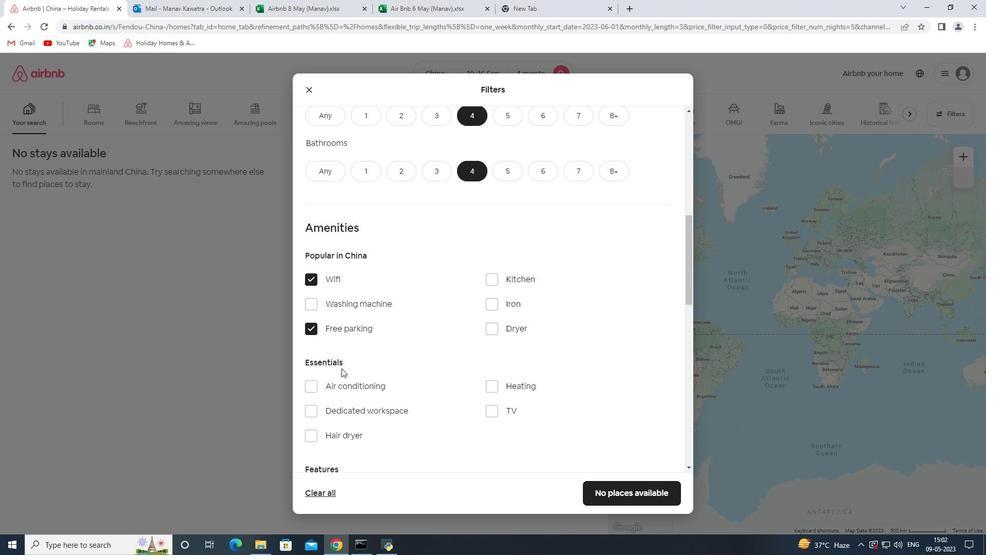 
Action: Mouse scrolled (341, 368) with delta (0, 0)
Screenshot: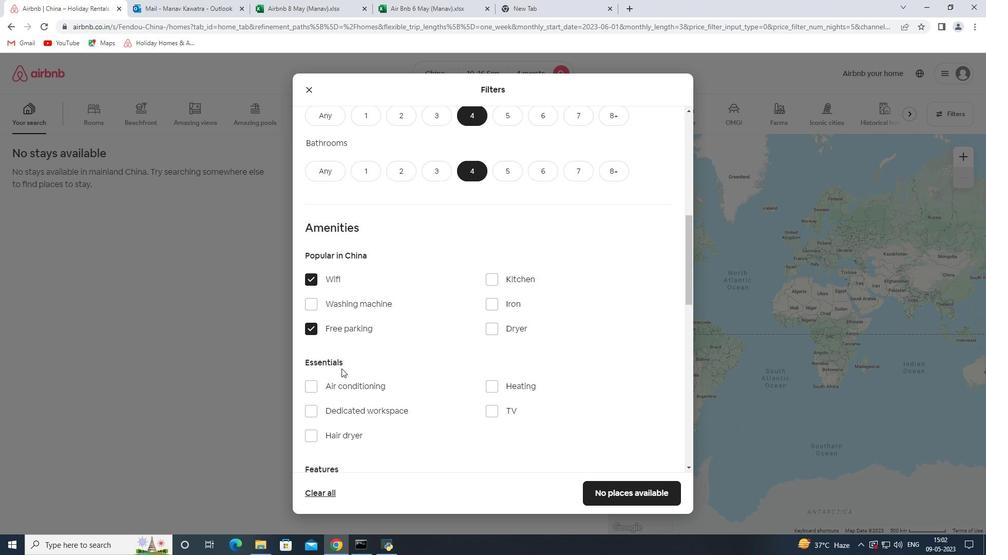 
Action: Mouse scrolled (341, 368) with delta (0, 0)
Screenshot: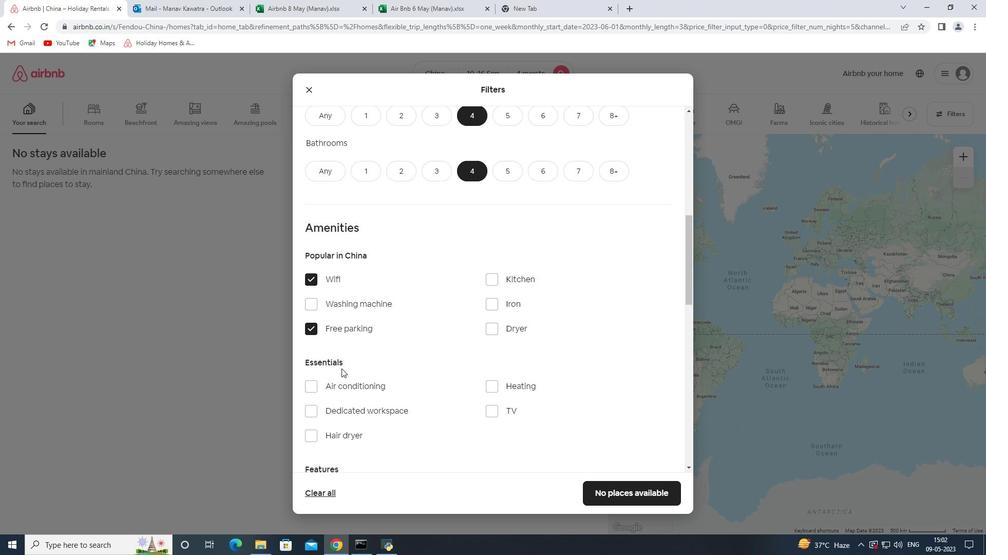
Action: Mouse moved to (506, 253)
Screenshot: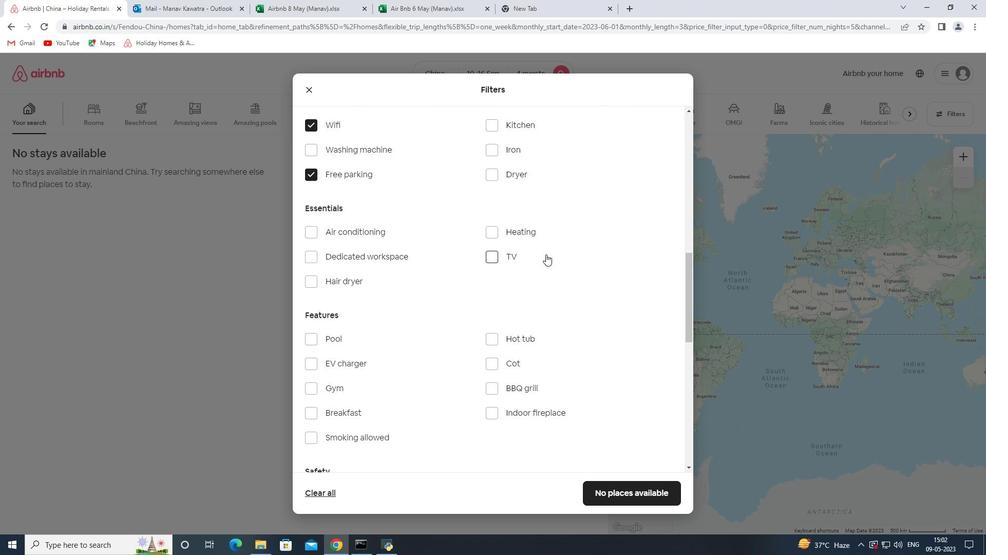 
Action: Mouse pressed left at (506, 253)
Screenshot: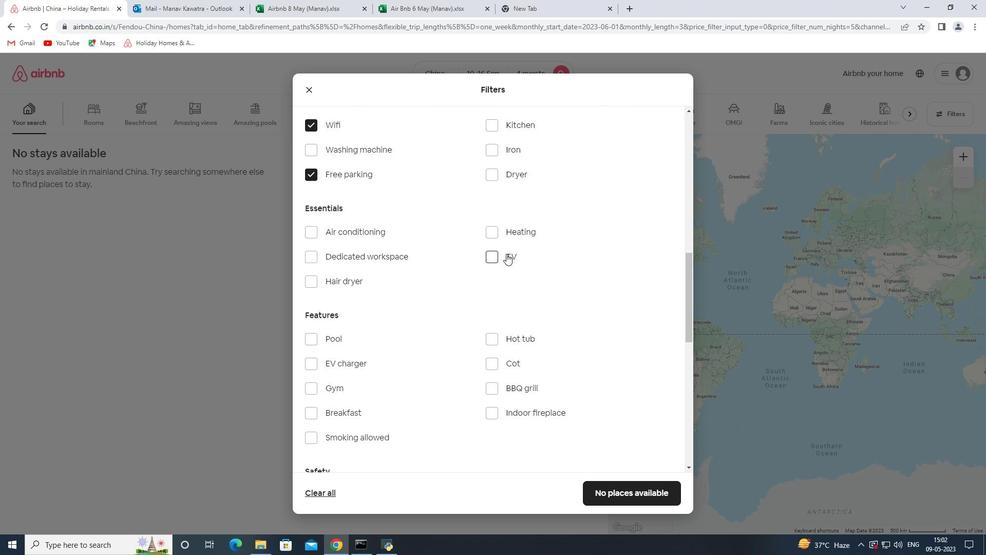 
Action: Mouse moved to (342, 388)
Screenshot: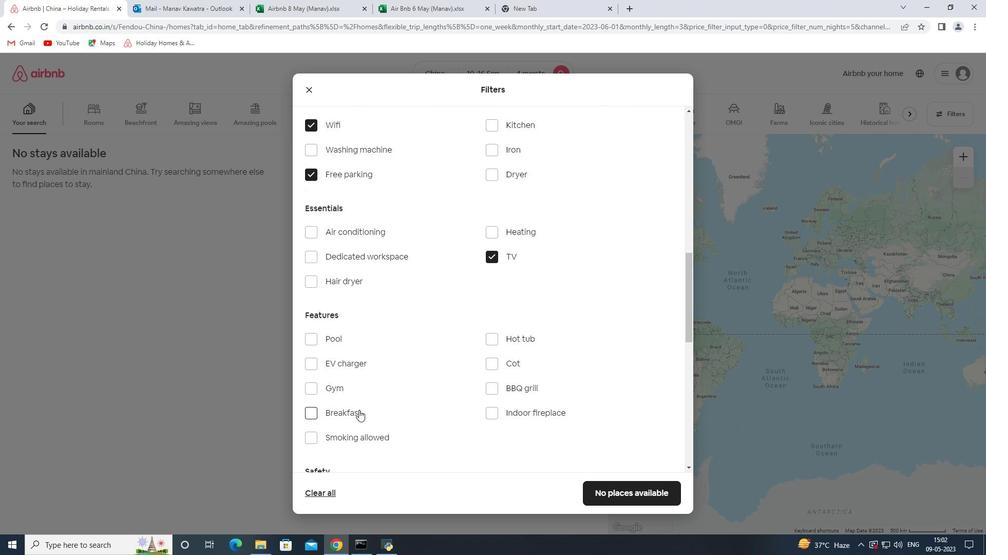 
Action: Mouse pressed left at (342, 388)
Screenshot: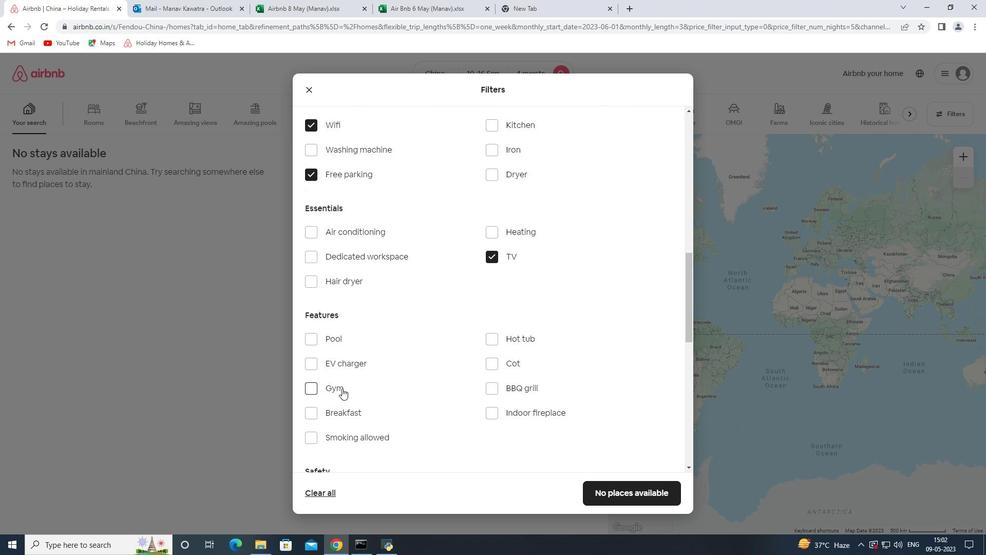 
Action: Mouse moved to (338, 408)
Screenshot: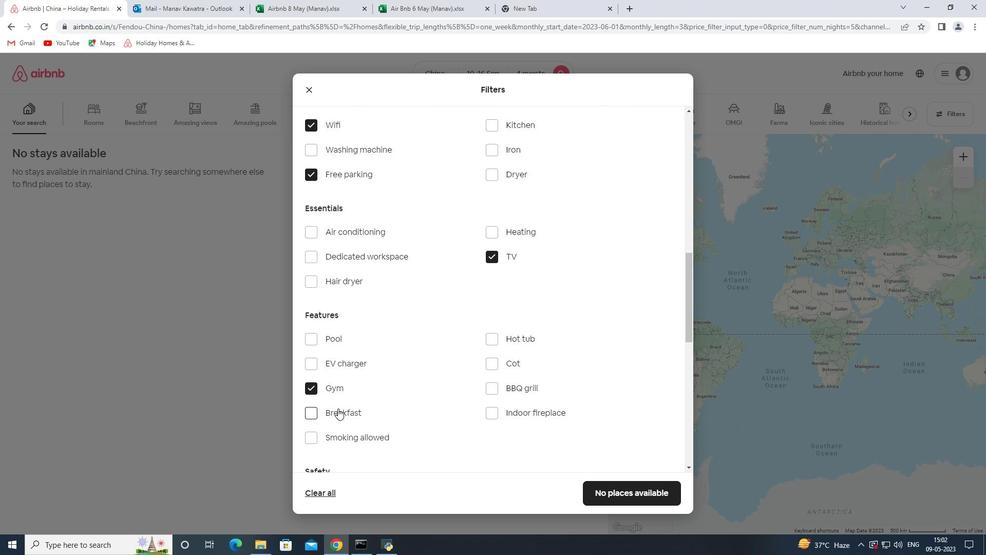 
Action: Mouse pressed left at (338, 408)
Screenshot: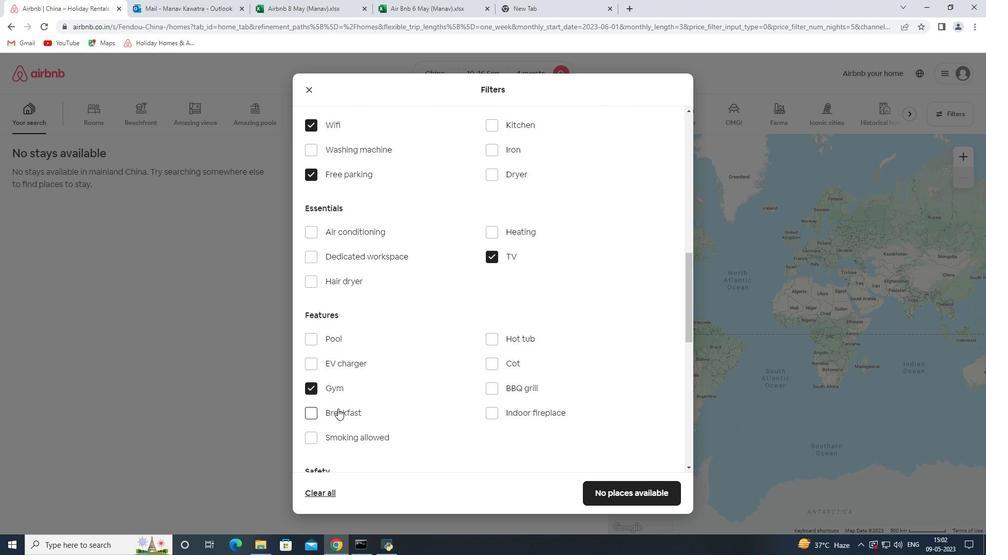 
Action: Mouse moved to (365, 452)
Screenshot: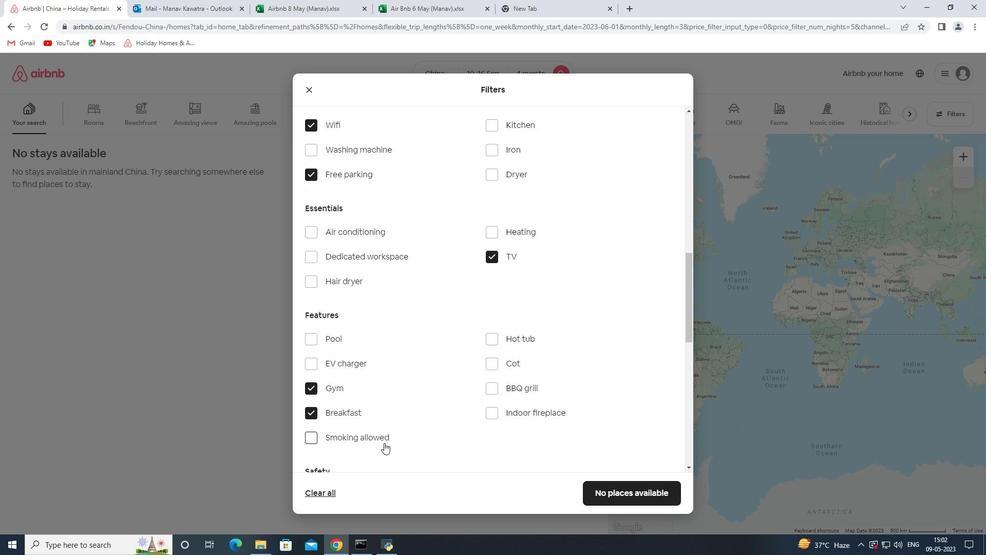 
Action: Mouse scrolled (365, 451) with delta (0, 0)
Screenshot: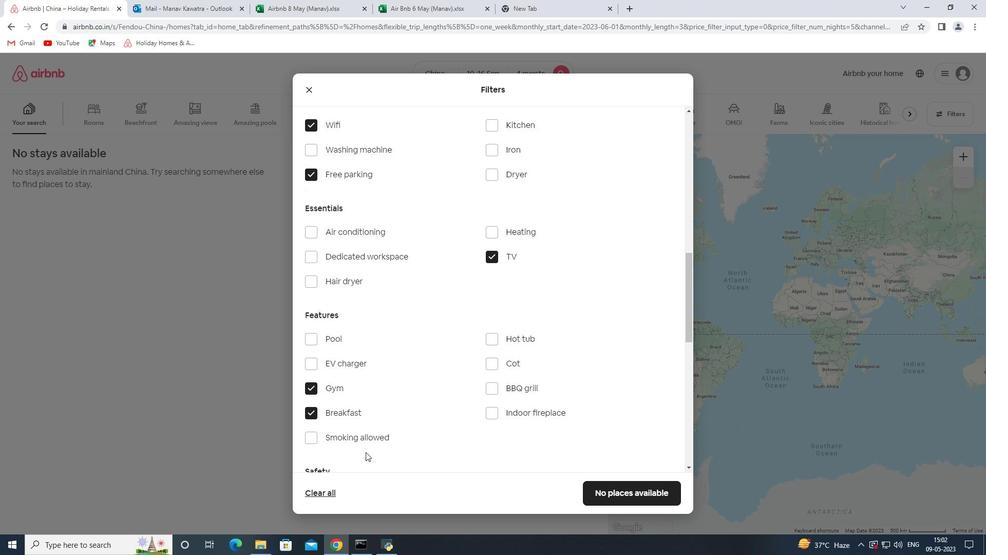 
Action: Mouse scrolled (365, 451) with delta (0, 0)
Screenshot: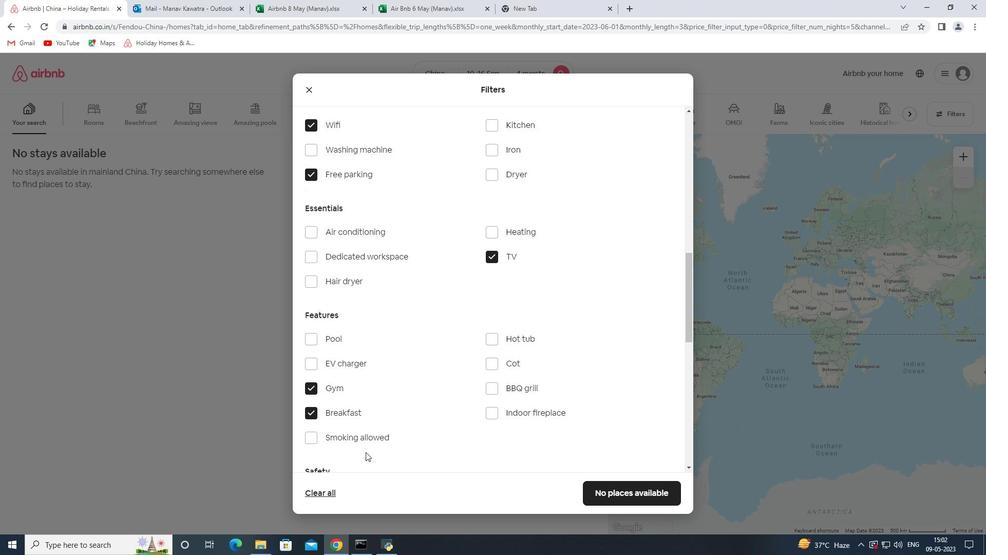 
Action: Mouse moved to (458, 371)
Screenshot: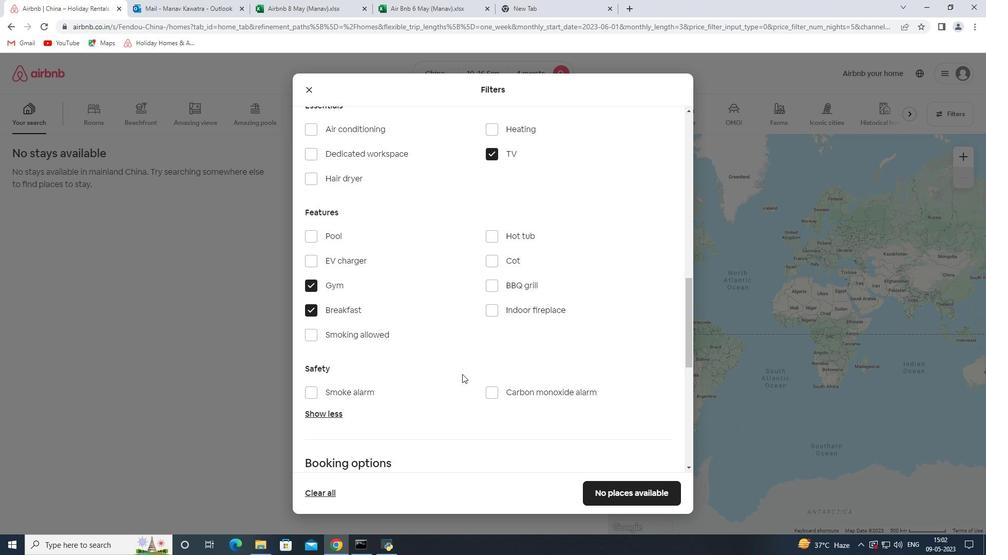 
Action: Mouse scrolled (458, 370) with delta (0, 0)
Screenshot: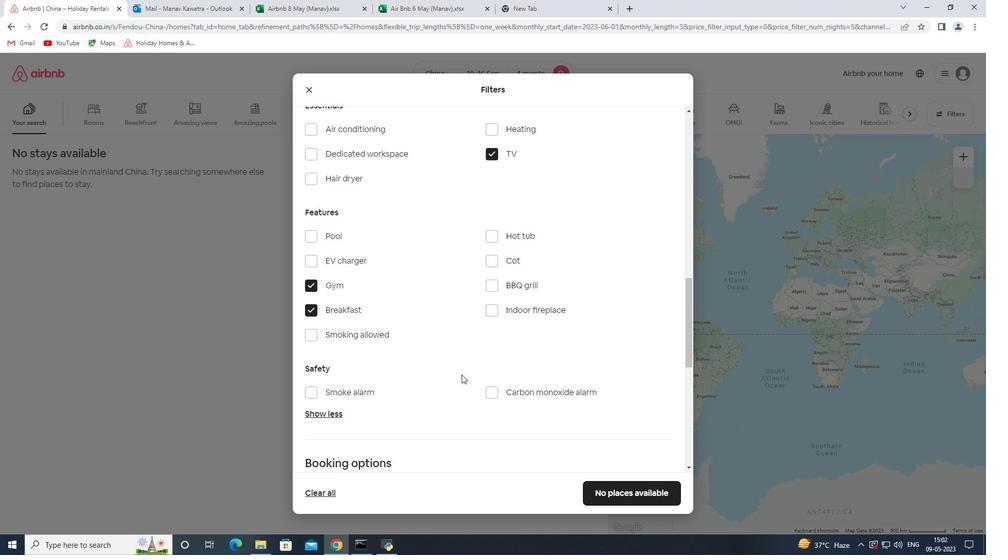 
Action: Mouse scrolled (458, 370) with delta (0, 0)
Screenshot: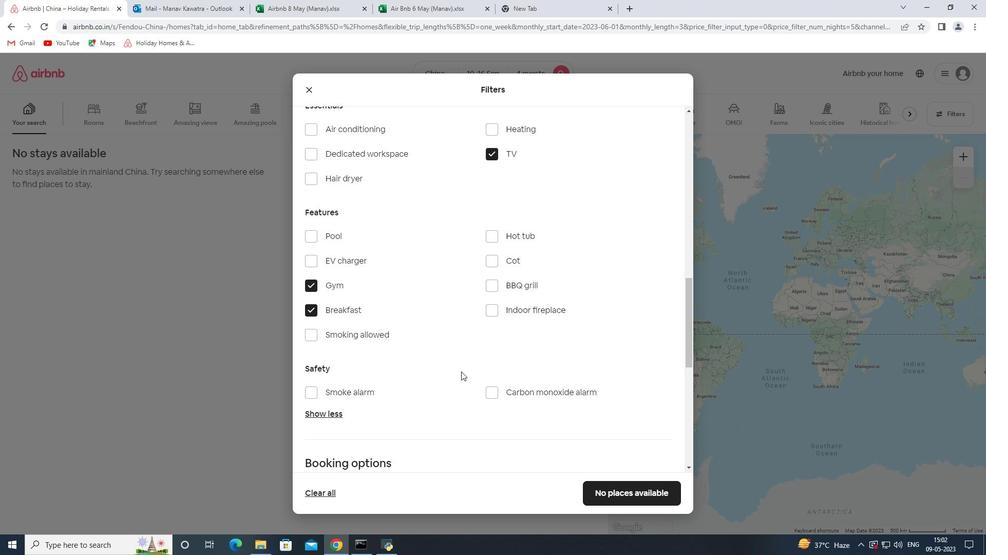 
Action: Mouse scrolled (458, 370) with delta (0, 0)
Screenshot: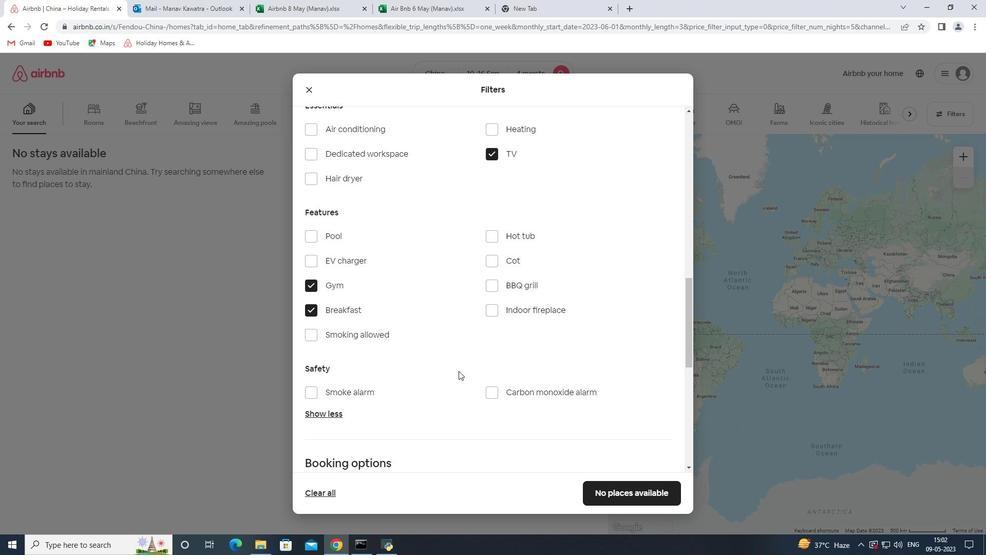 
Action: Mouse scrolled (458, 370) with delta (0, 0)
Screenshot: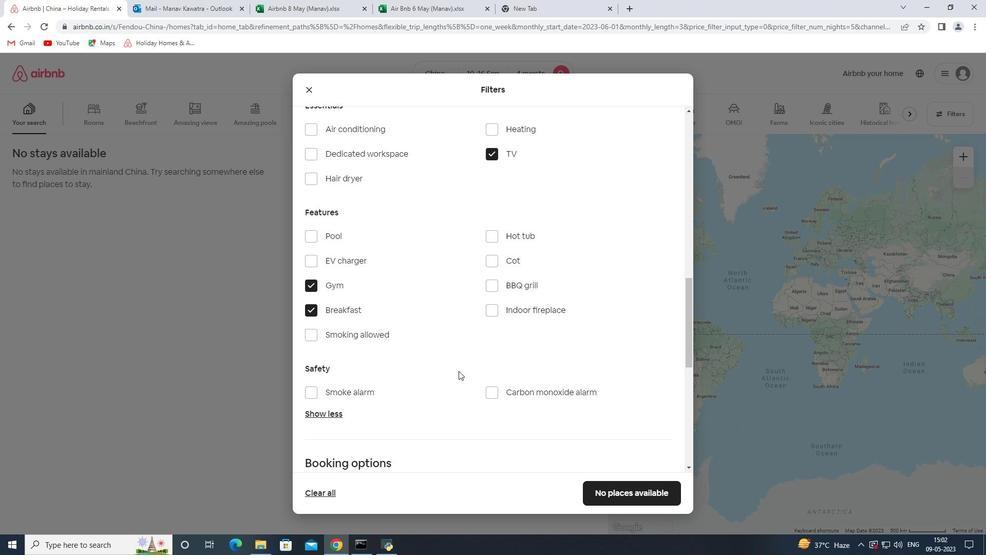 
Action: Mouse moved to (643, 323)
Screenshot: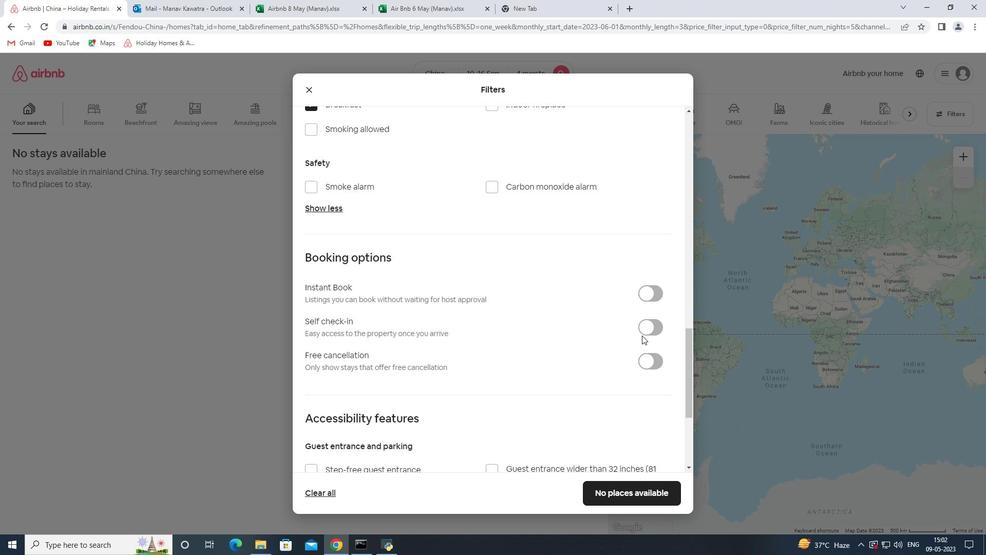 
Action: Mouse pressed left at (643, 323)
Screenshot: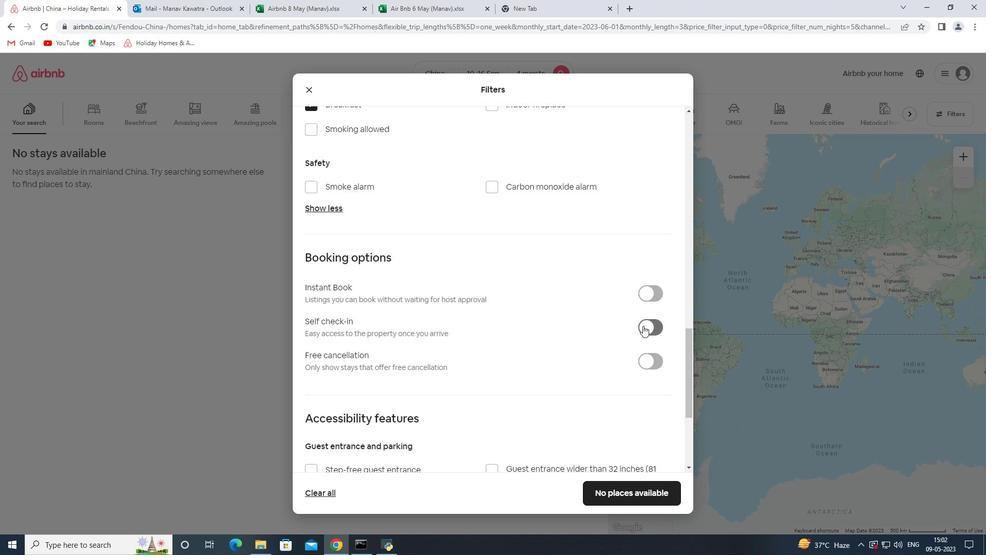 
Action: Mouse moved to (548, 366)
Screenshot: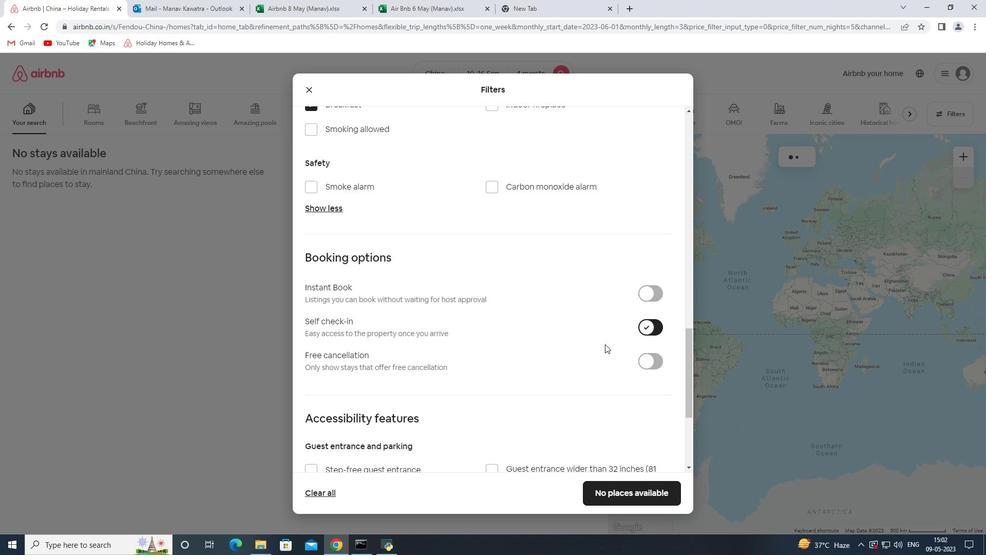 
Action: Mouse scrolled (548, 365) with delta (0, 0)
Screenshot: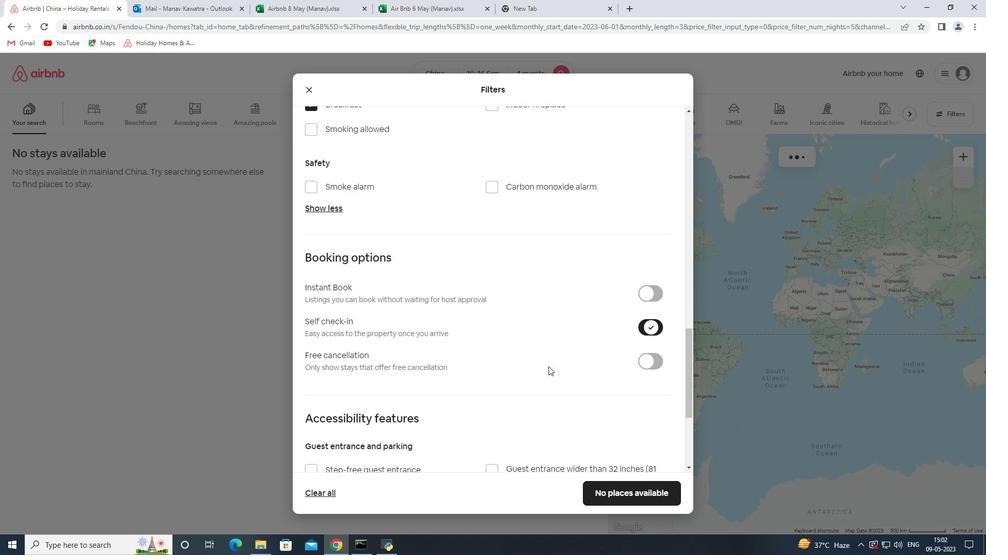 
Action: Mouse scrolled (548, 365) with delta (0, 0)
Screenshot: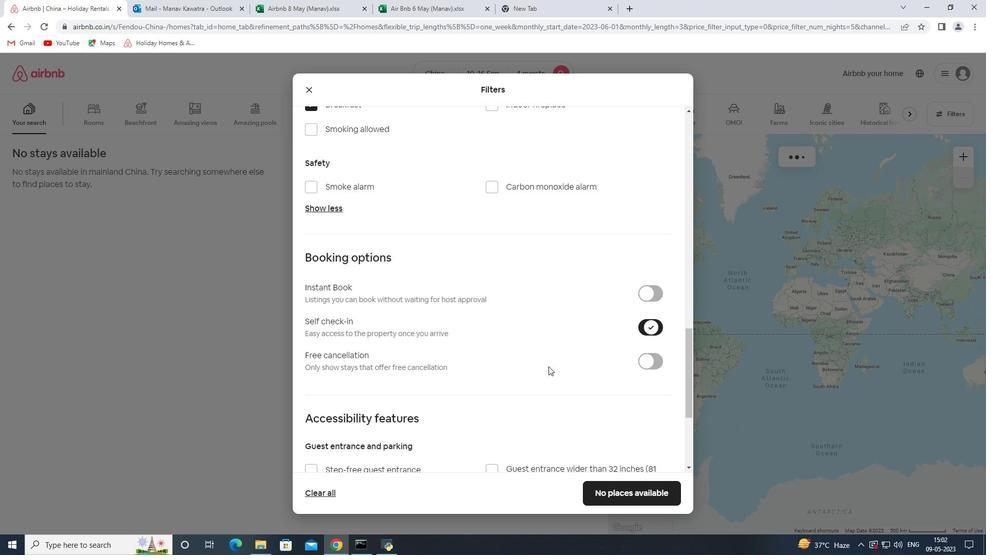 
Action: Mouse scrolled (548, 365) with delta (0, 0)
Screenshot: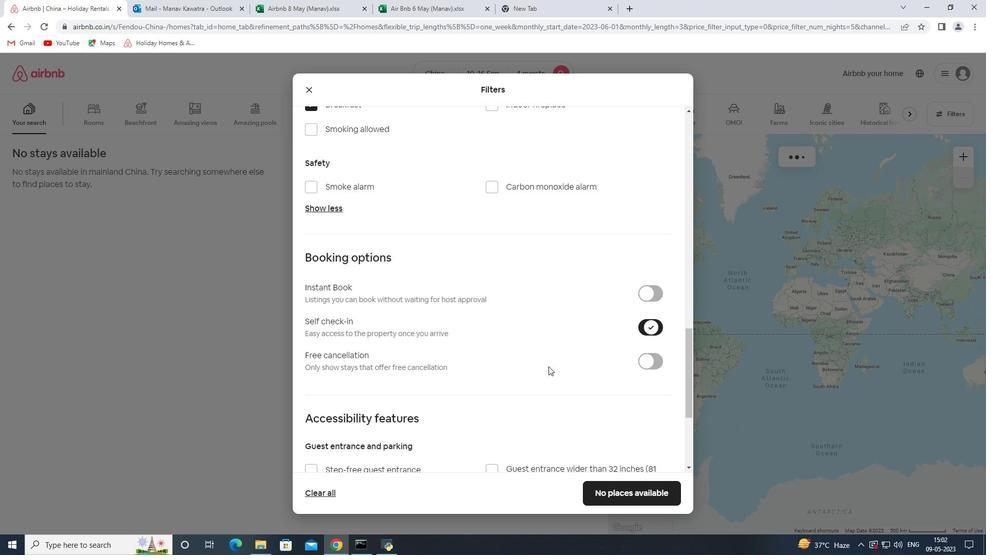 
Action: Mouse scrolled (548, 365) with delta (0, 0)
Screenshot: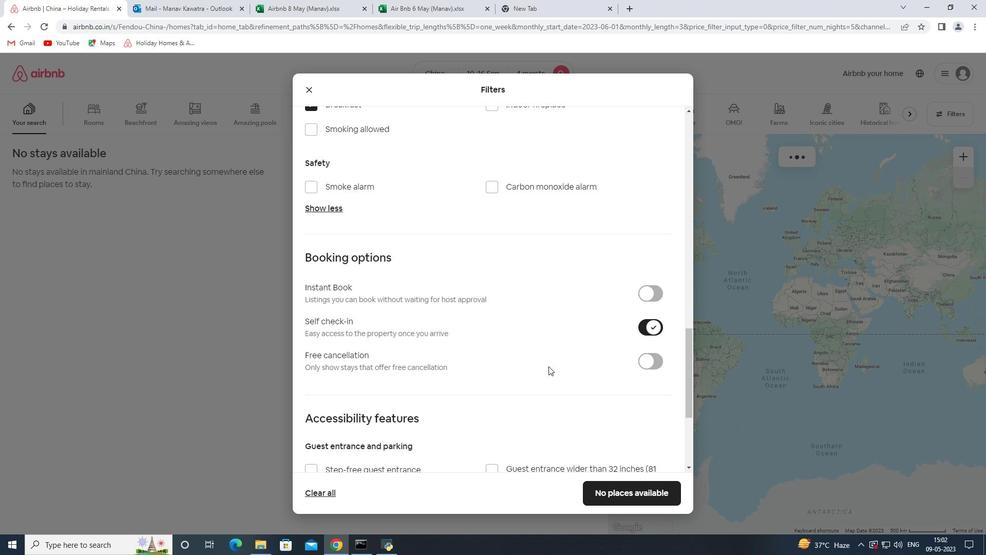 
Action: Mouse scrolled (548, 365) with delta (0, 0)
Screenshot: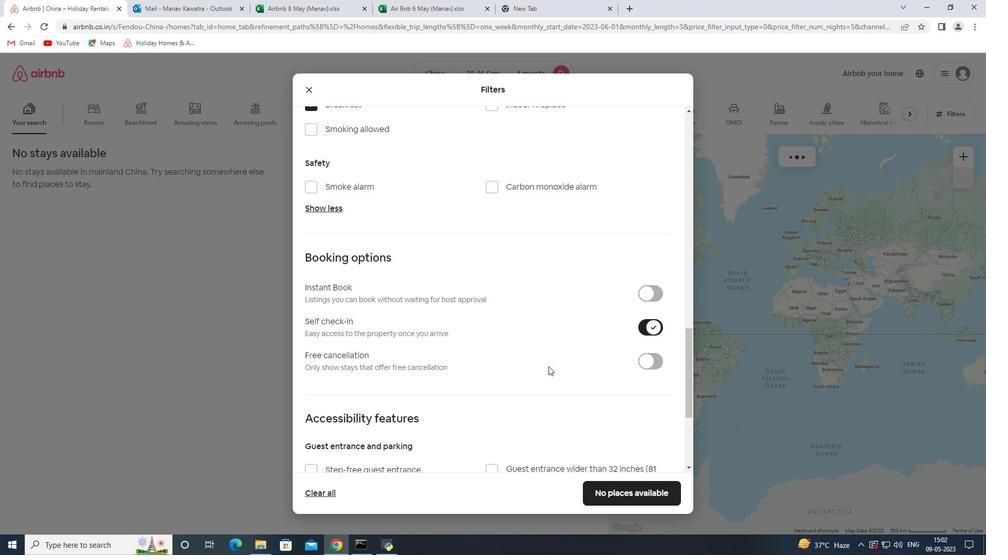 
Action: Mouse moved to (434, 419)
Screenshot: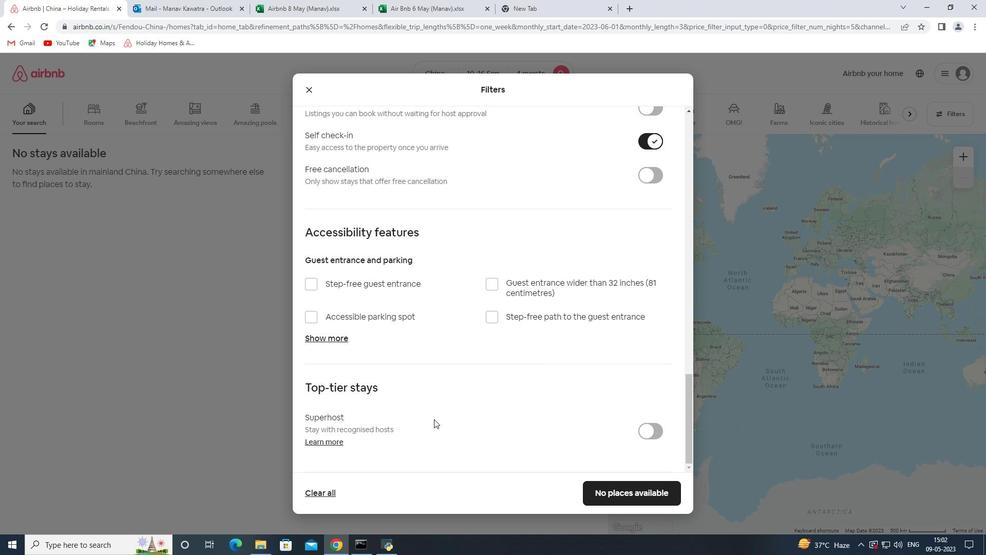 
Action: Mouse scrolled (434, 418) with delta (0, 0)
Screenshot: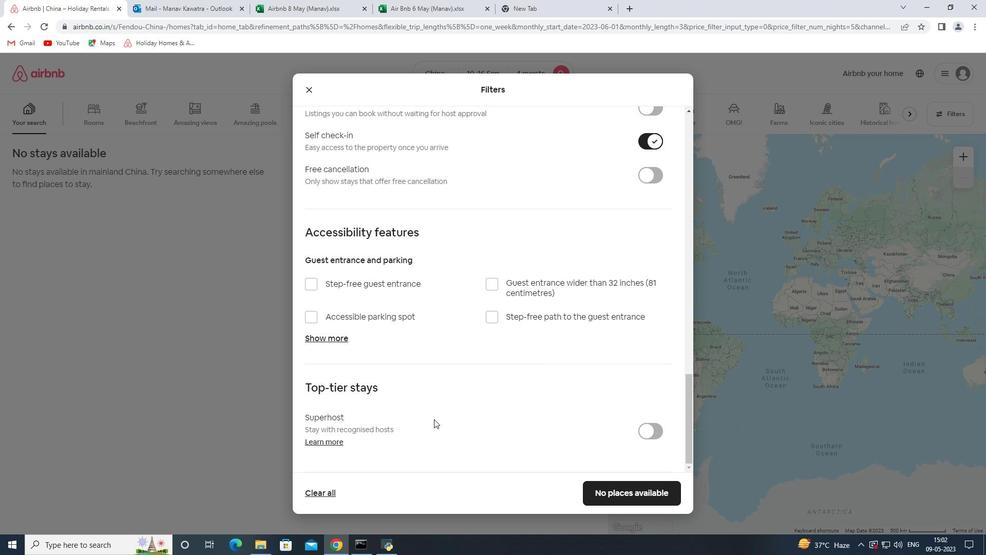 
Action: Mouse scrolled (434, 418) with delta (0, 0)
Screenshot: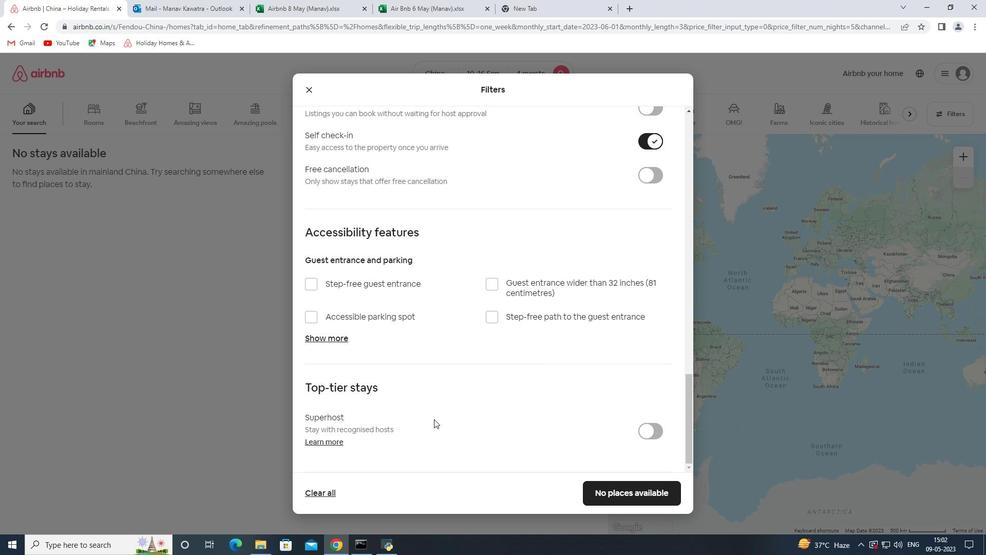 
Action: Mouse moved to (435, 419)
Screenshot: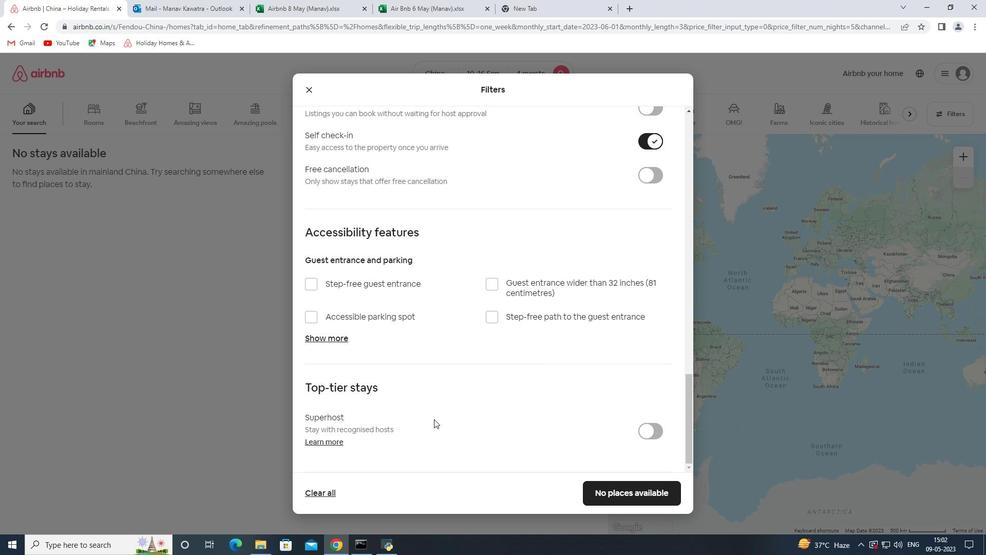 
Action: Mouse scrolled (435, 418) with delta (0, 0)
Screenshot: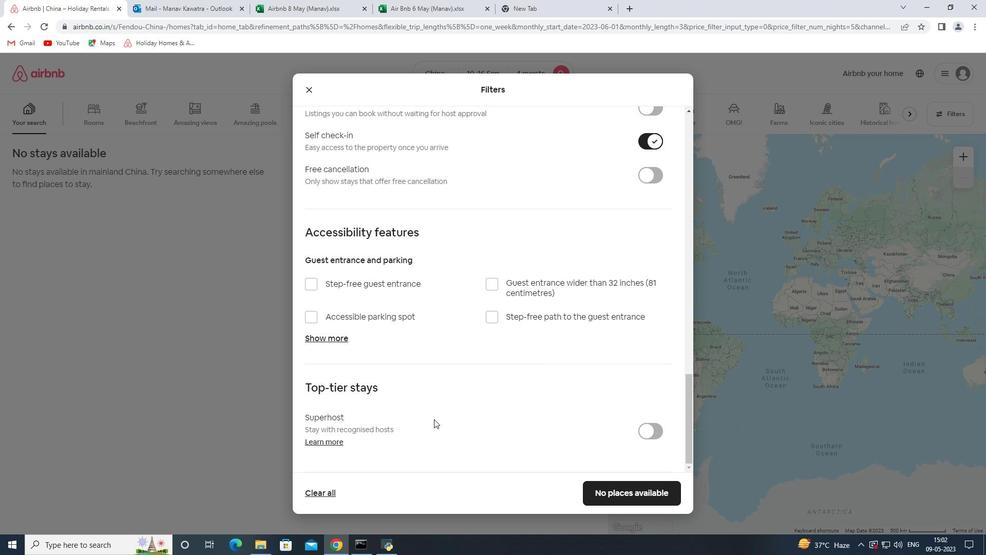 
Action: Mouse scrolled (435, 418) with delta (0, 0)
Screenshot: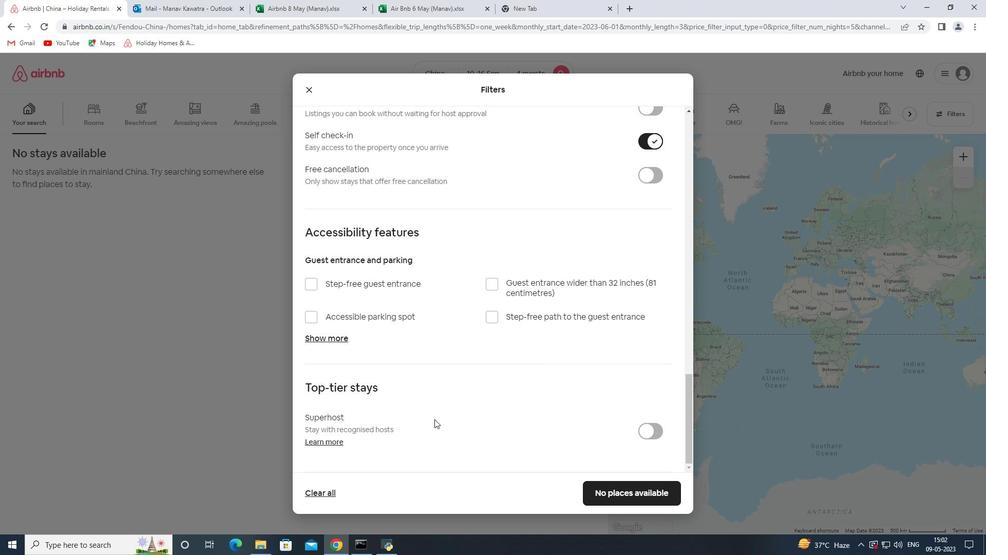 
Action: Mouse scrolled (435, 418) with delta (0, 0)
Screenshot: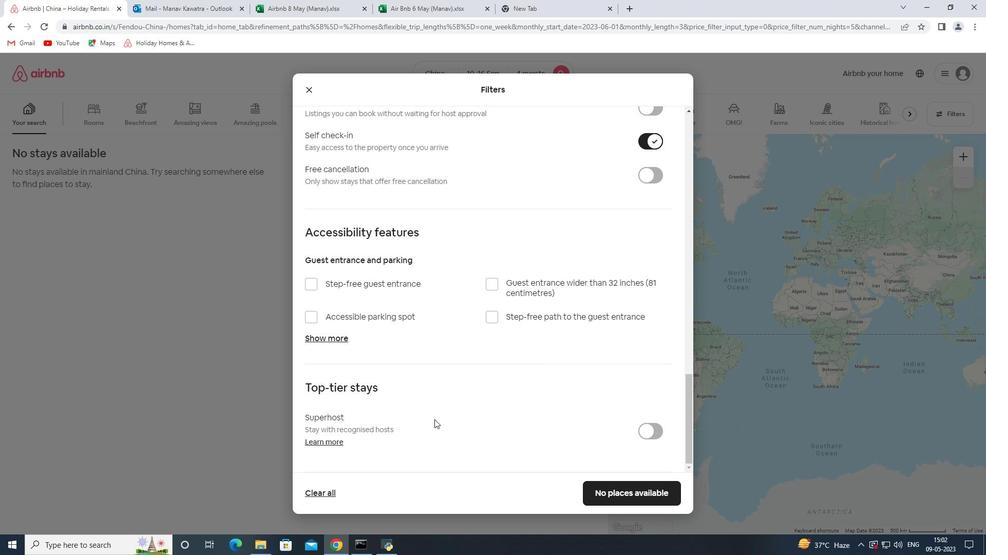 
Action: Mouse moved to (613, 491)
Screenshot: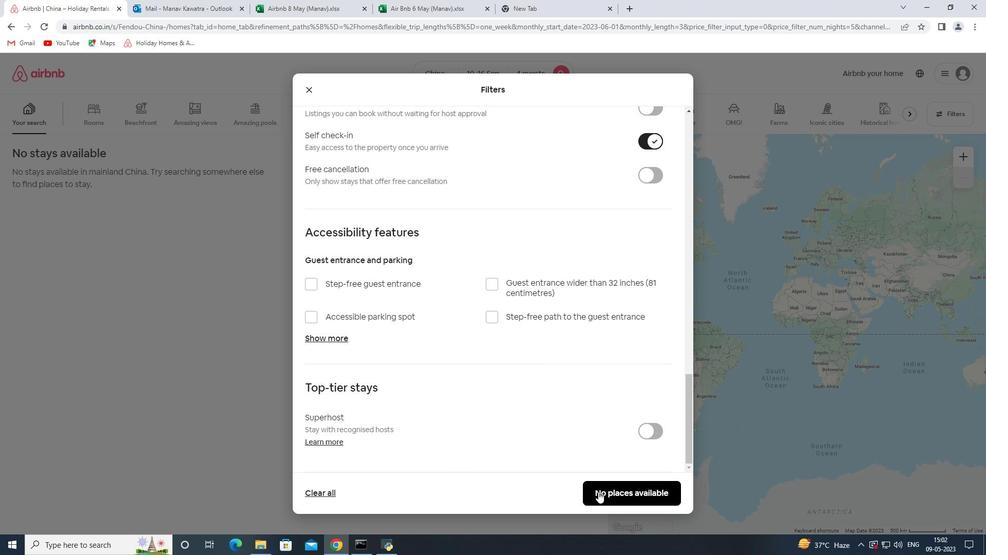 
Action: Mouse pressed left at (613, 491)
Screenshot: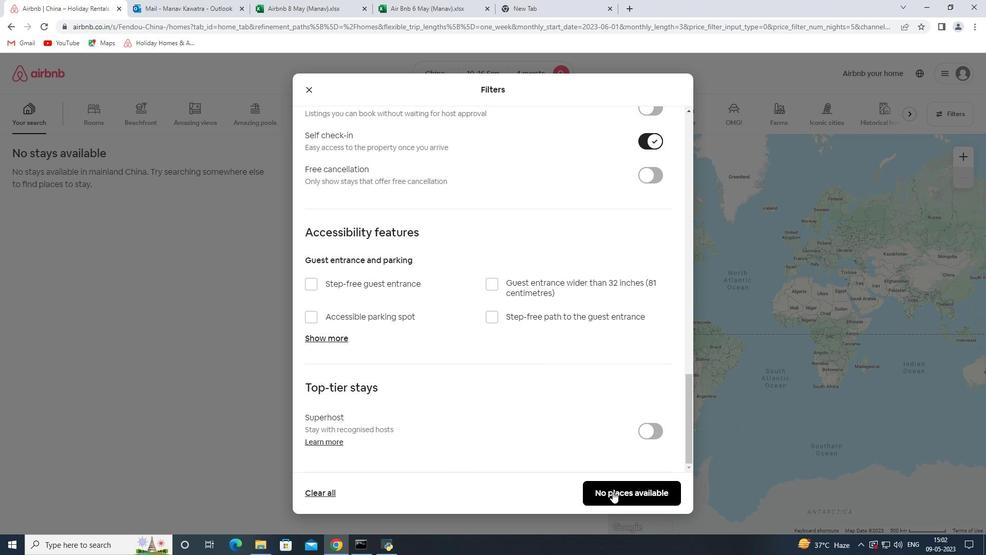 
Action: Mouse moved to (609, 462)
Screenshot: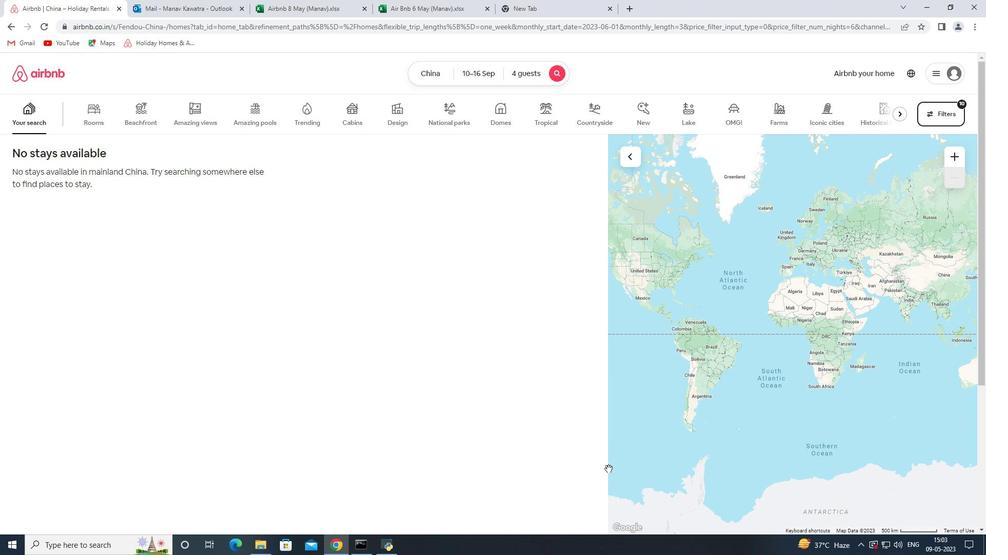 
